 Task: Search one way flight ticket for 5 adults, 1 child, 2 infants in seat and 1 infant on lap in business from Cedar City: Cedar City Regional Airport to Gillette: Gillette Campbell County Airport on 5-1-2023. Choice of flights is United. Number of bags: 1 carry on bag. Price is upto 76000. Outbound departure time preference is 22:45.
Action: Mouse moved to (212, 369)
Screenshot: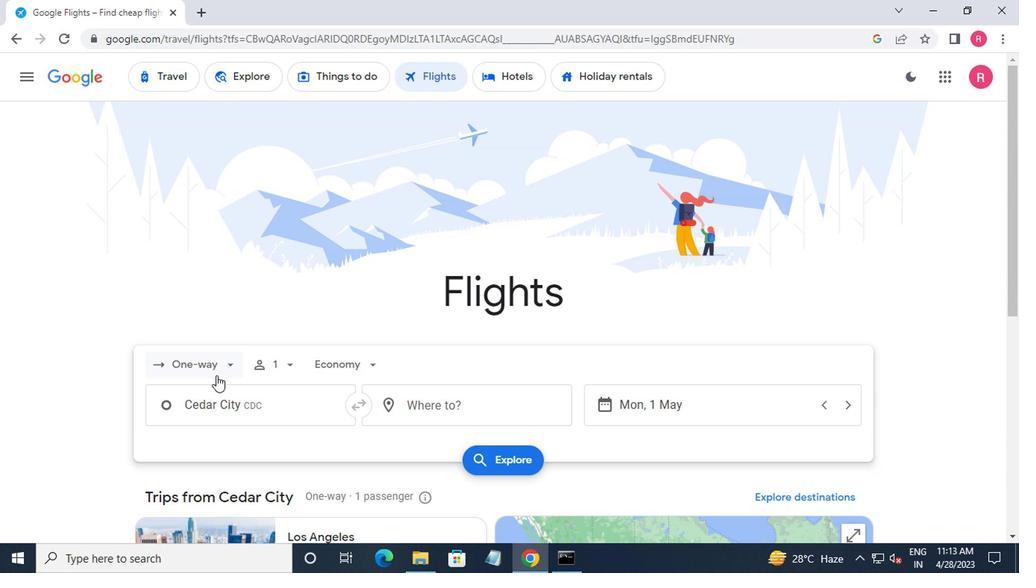 
Action: Mouse pressed left at (212, 369)
Screenshot: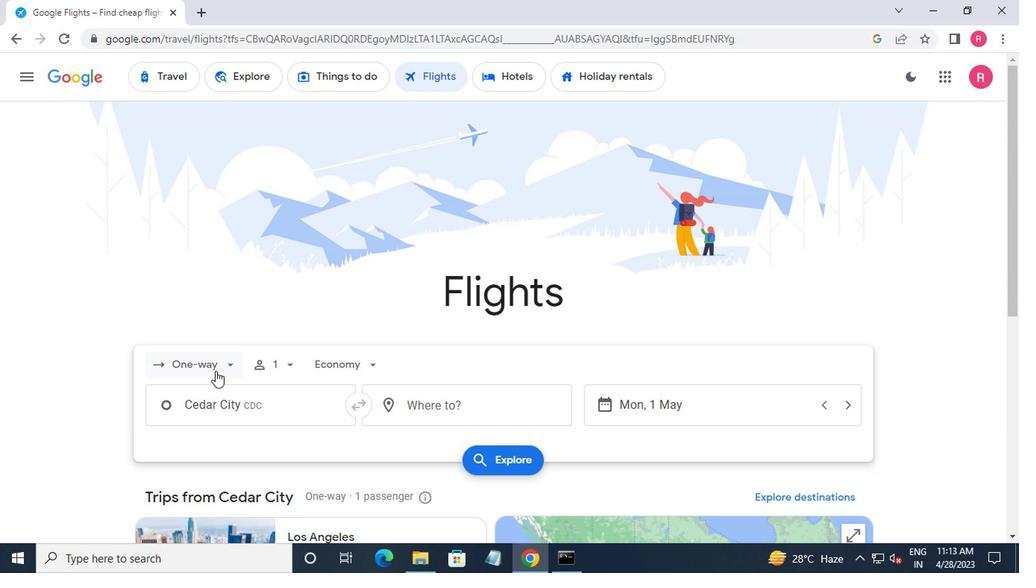
Action: Mouse moved to (209, 438)
Screenshot: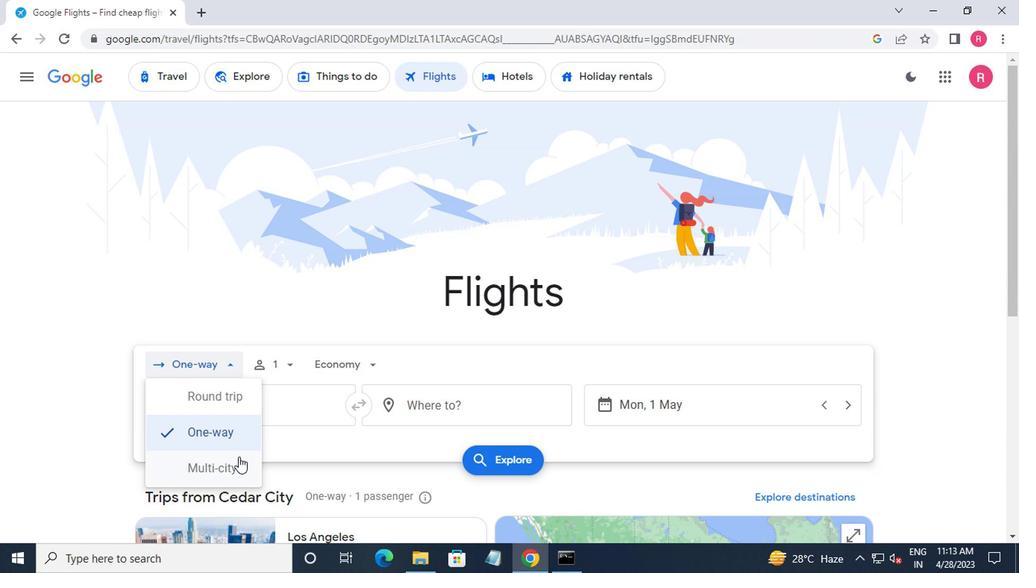 
Action: Mouse pressed left at (209, 438)
Screenshot: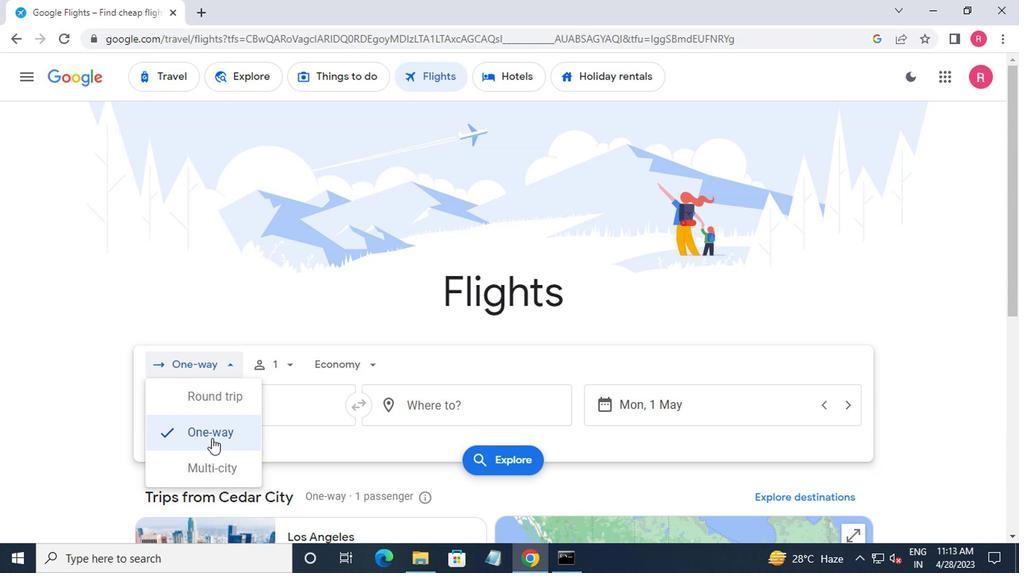 
Action: Mouse moved to (291, 361)
Screenshot: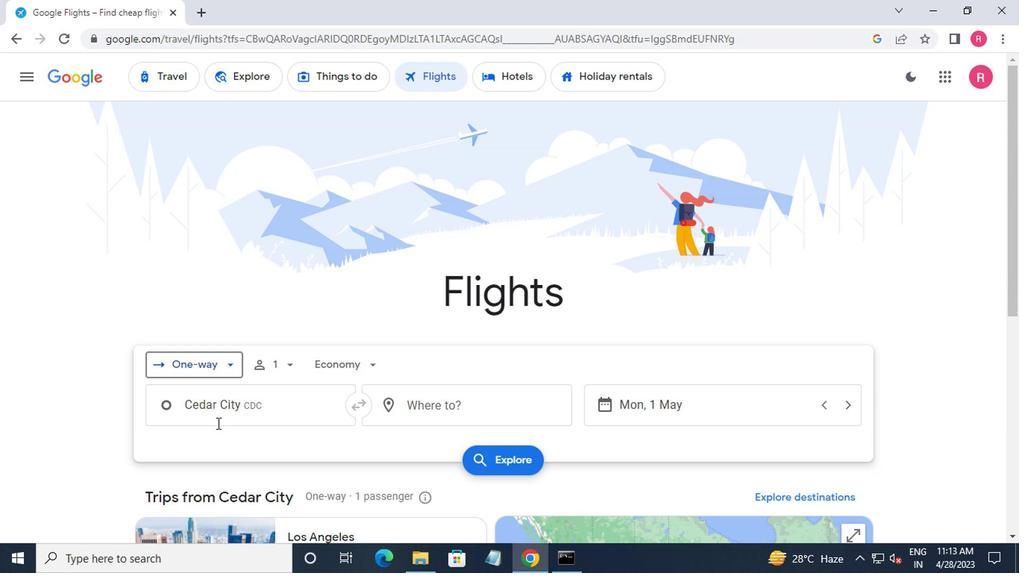 
Action: Mouse pressed left at (291, 361)
Screenshot: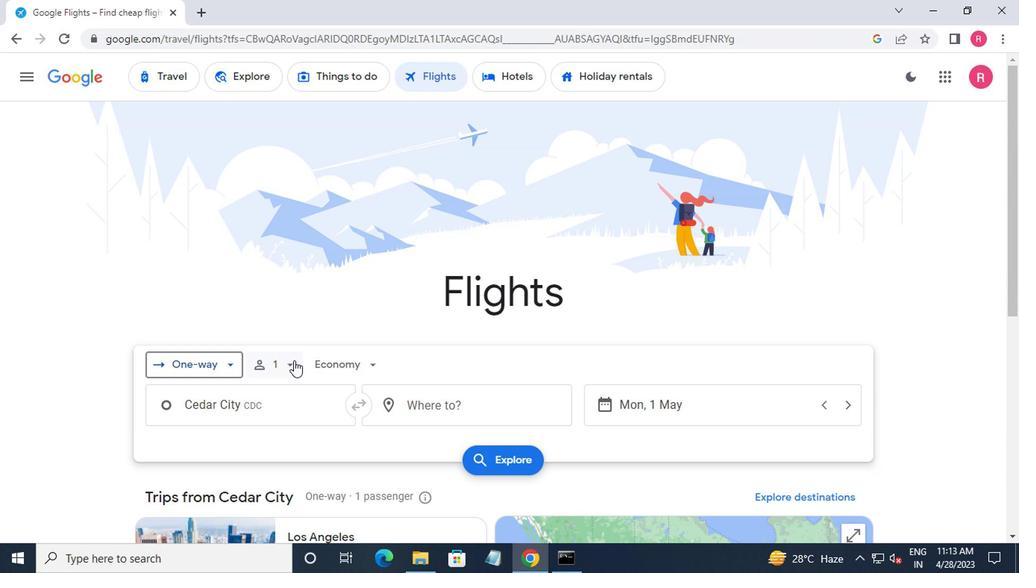
Action: Mouse moved to (419, 401)
Screenshot: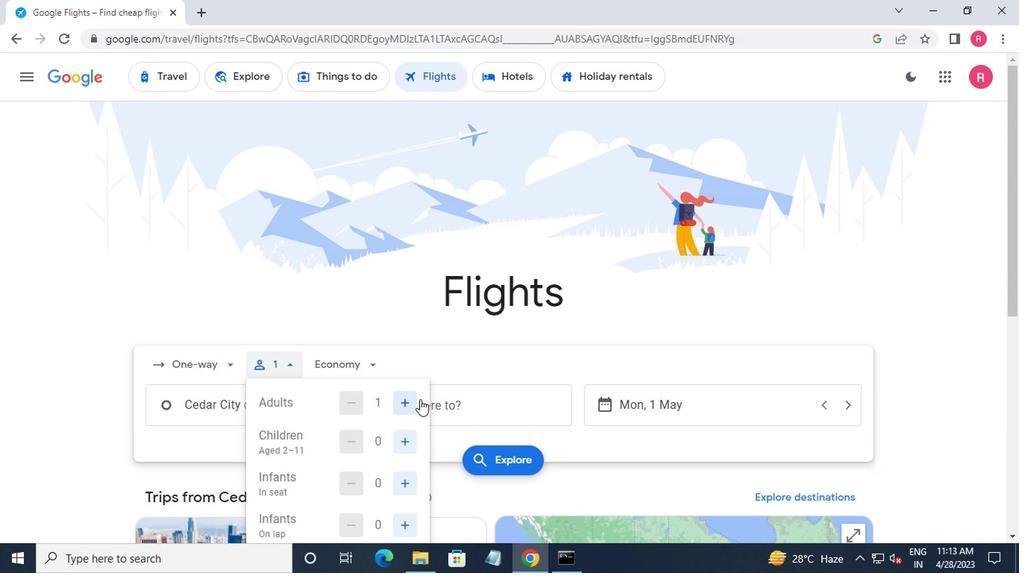 
Action: Mouse pressed left at (419, 401)
Screenshot: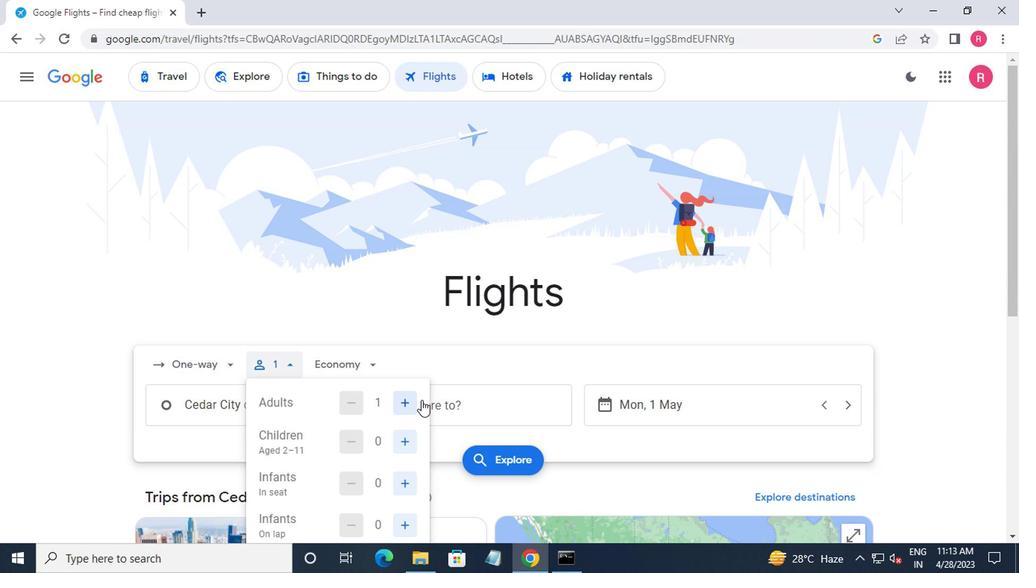 
Action: Mouse pressed left at (419, 401)
Screenshot: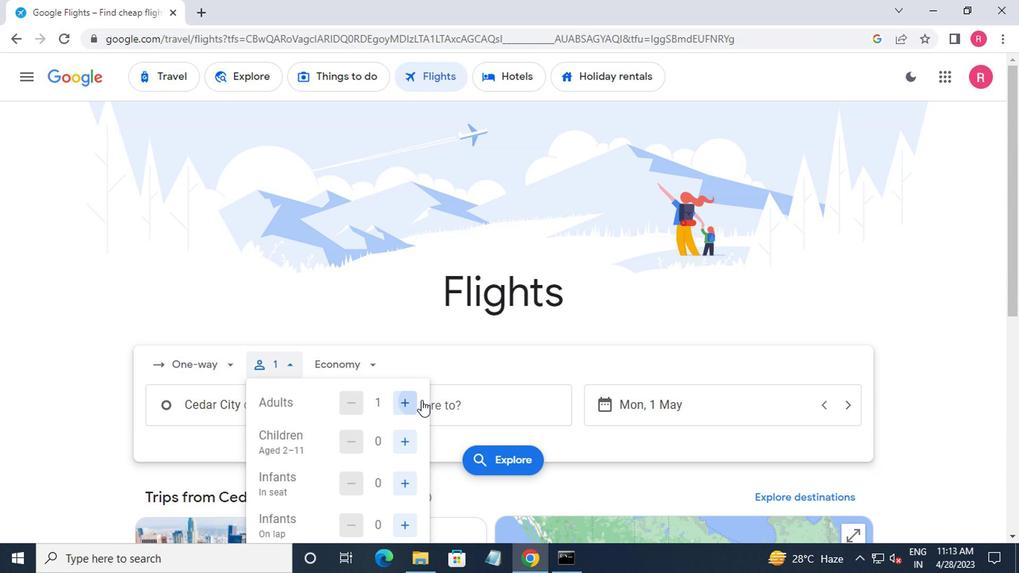 
Action: Mouse moved to (418, 402)
Screenshot: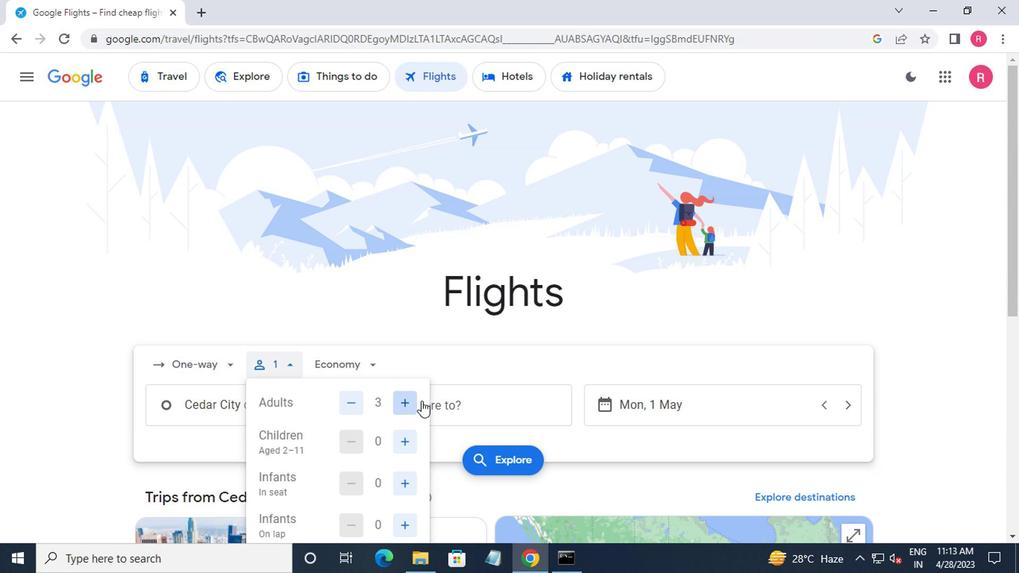 
Action: Mouse pressed left at (418, 402)
Screenshot: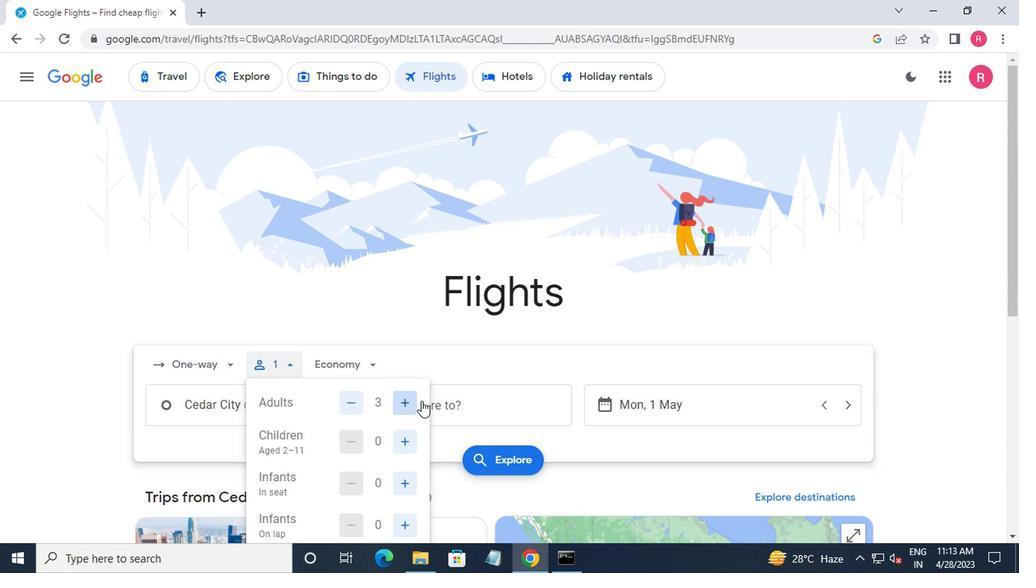 
Action: Mouse moved to (412, 404)
Screenshot: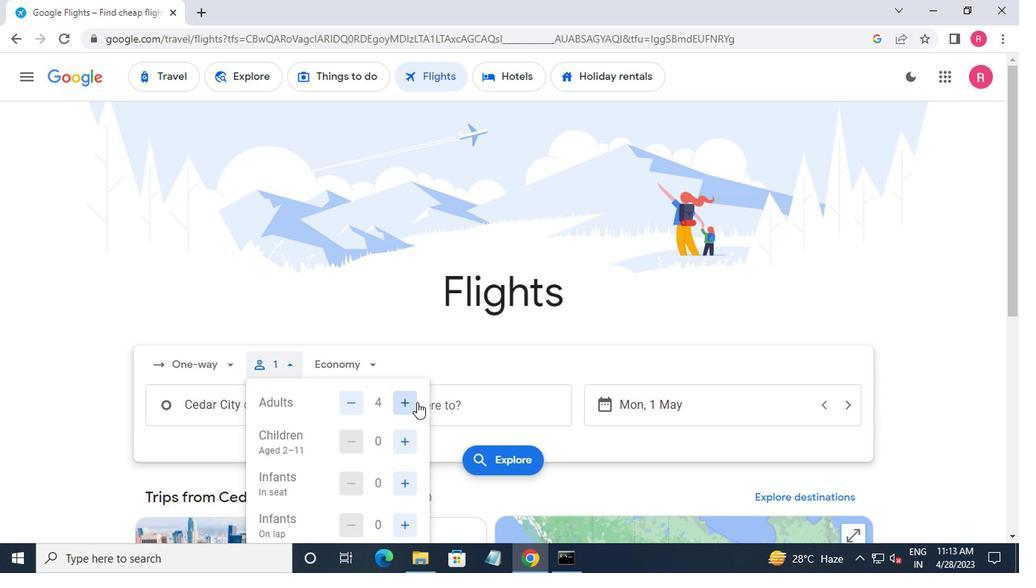 
Action: Mouse pressed left at (412, 404)
Screenshot: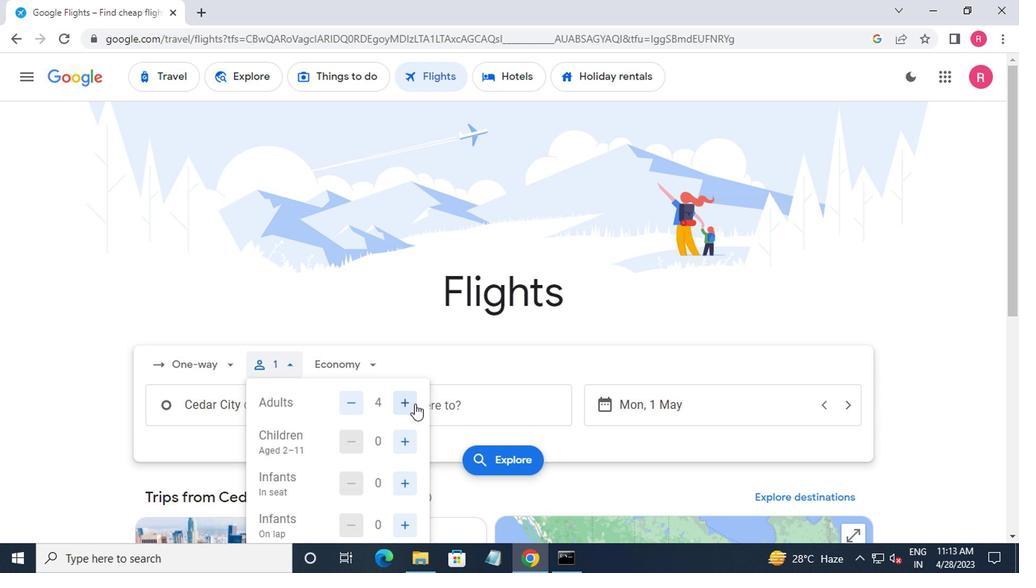 
Action: Mouse moved to (401, 446)
Screenshot: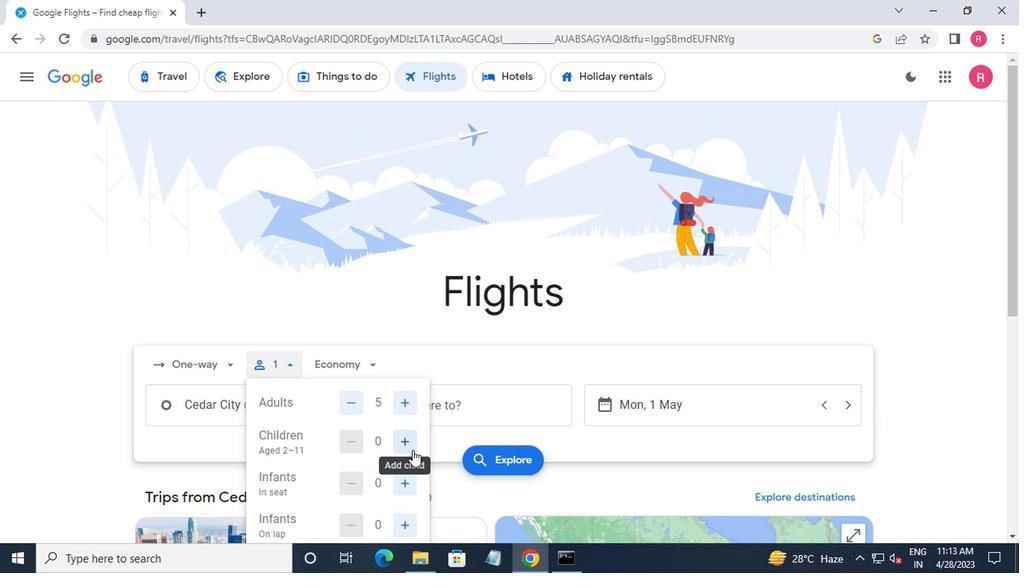 
Action: Mouse pressed left at (401, 446)
Screenshot: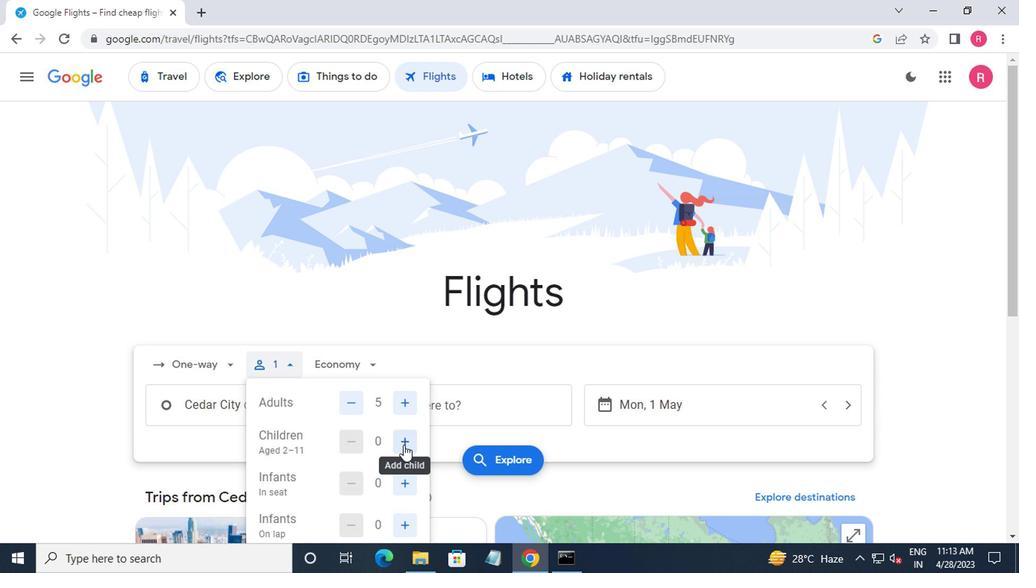 
Action: Mouse moved to (393, 451)
Screenshot: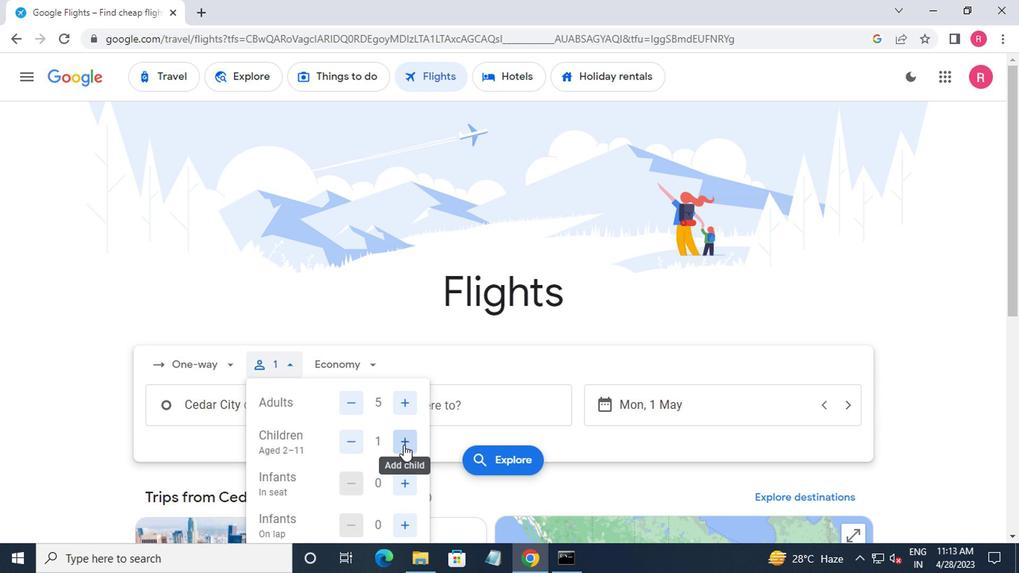
Action: Mouse scrolled (393, 449) with delta (0, -1)
Screenshot: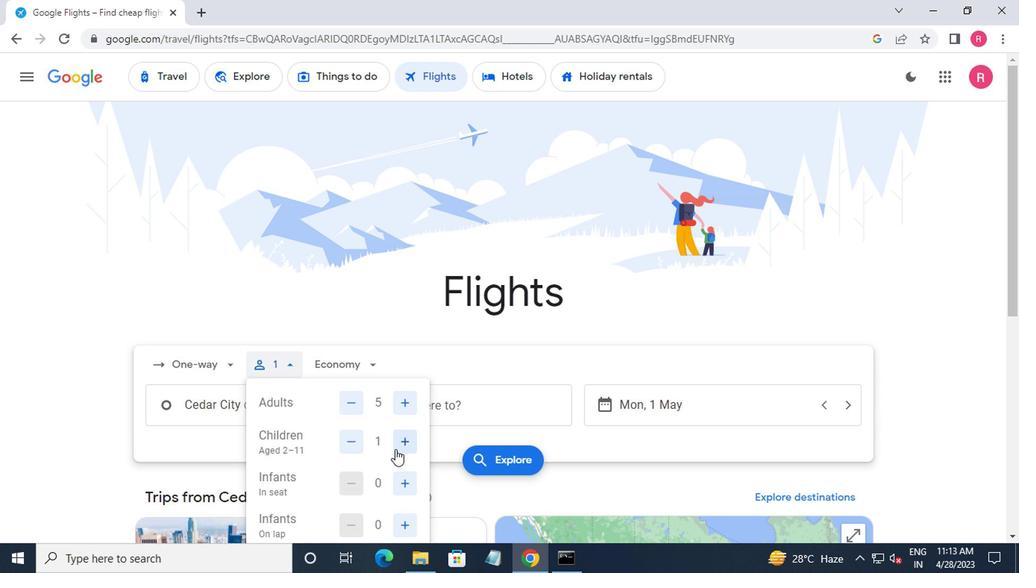 
Action: Mouse moved to (391, 406)
Screenshot: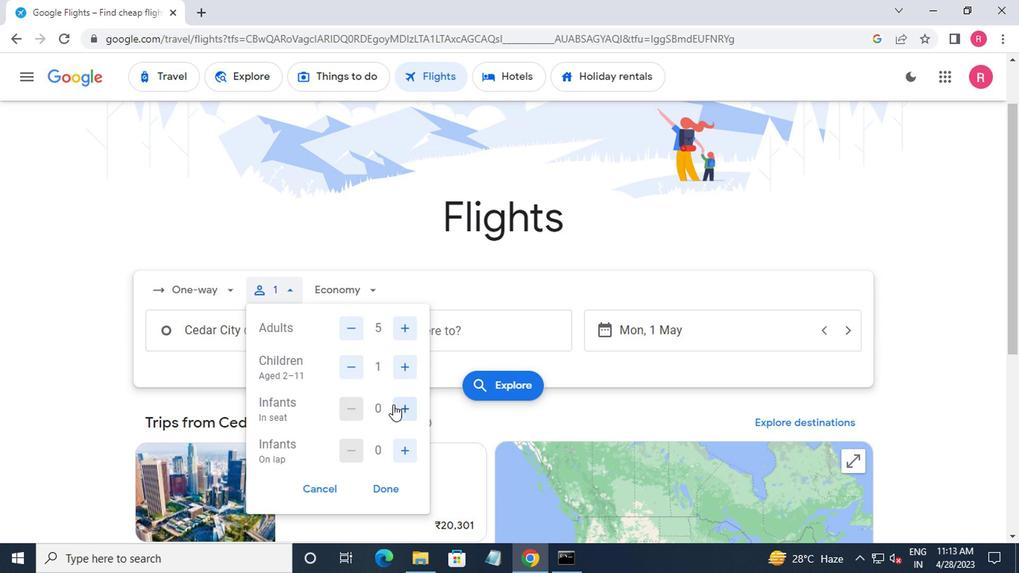 
Action: Mouse pressed left at (391, 406)
Screenshot: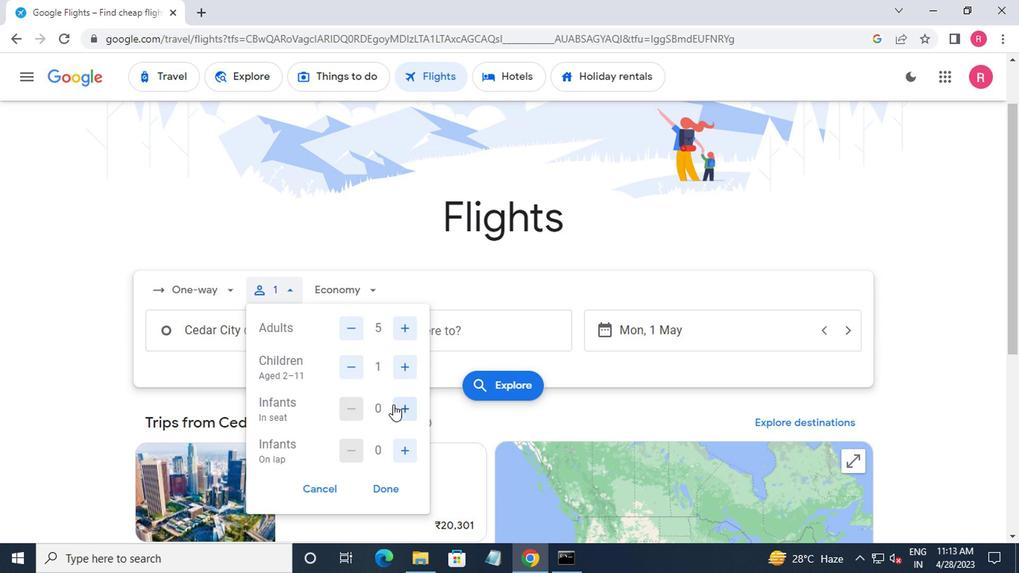 
Action: Mouse pressed left at (391, 406)
Screenshot: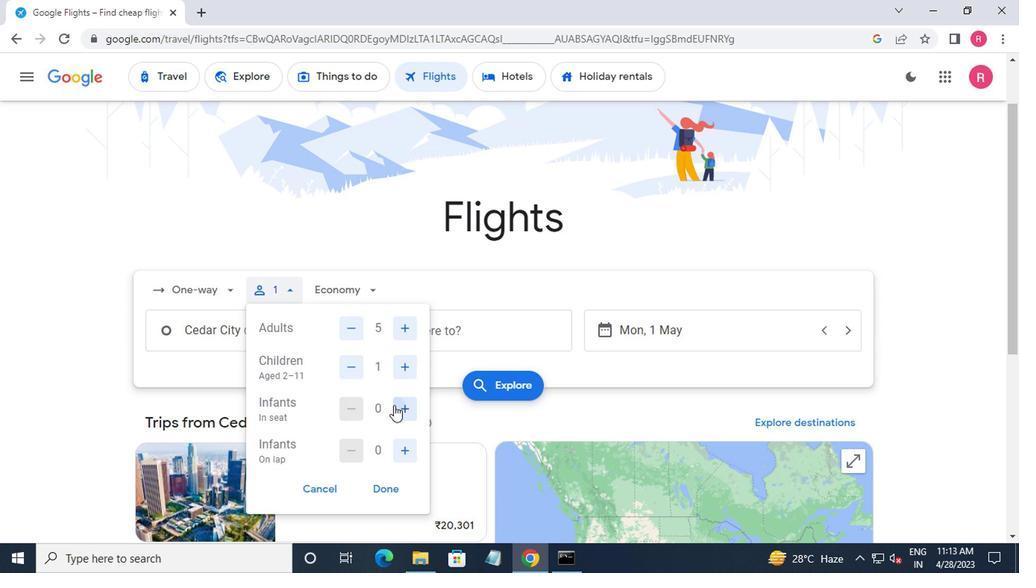
Action: Mouse moved to (403, 454)
Screenshot: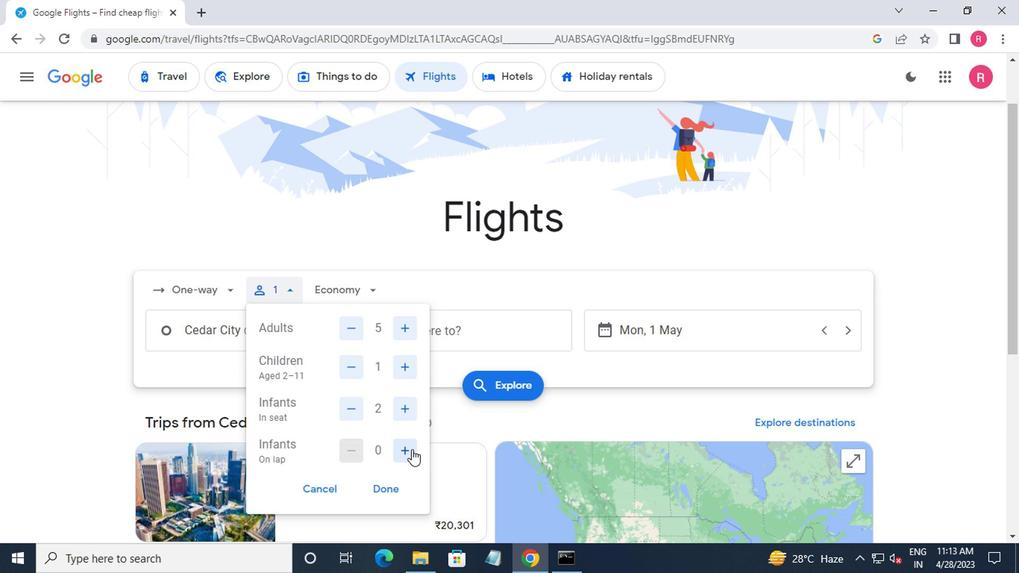 
Action: Mouse pressed left at (403, 454)
Screenshot: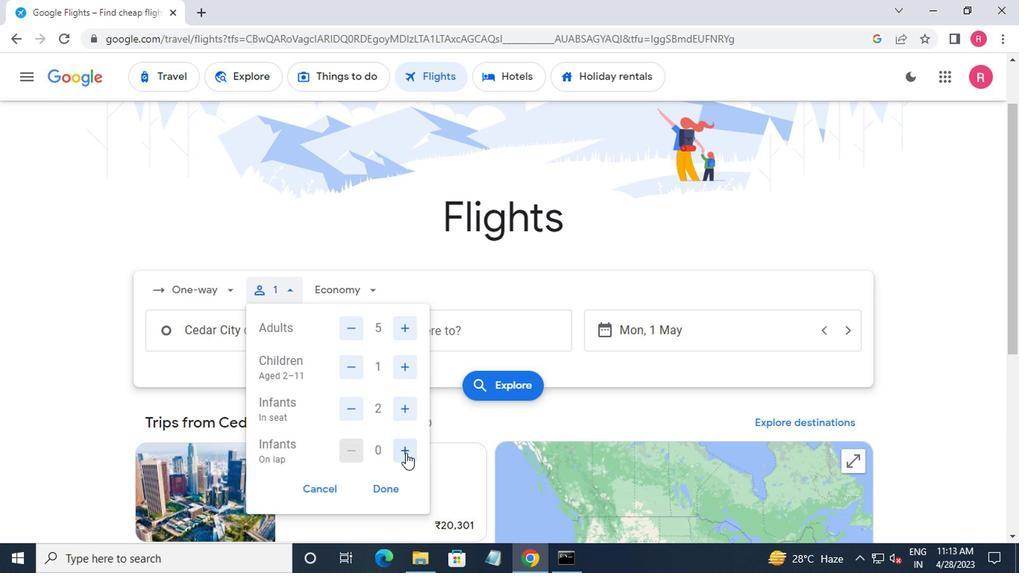 
Action: Mouse moved to (370, 488)
Screenshot: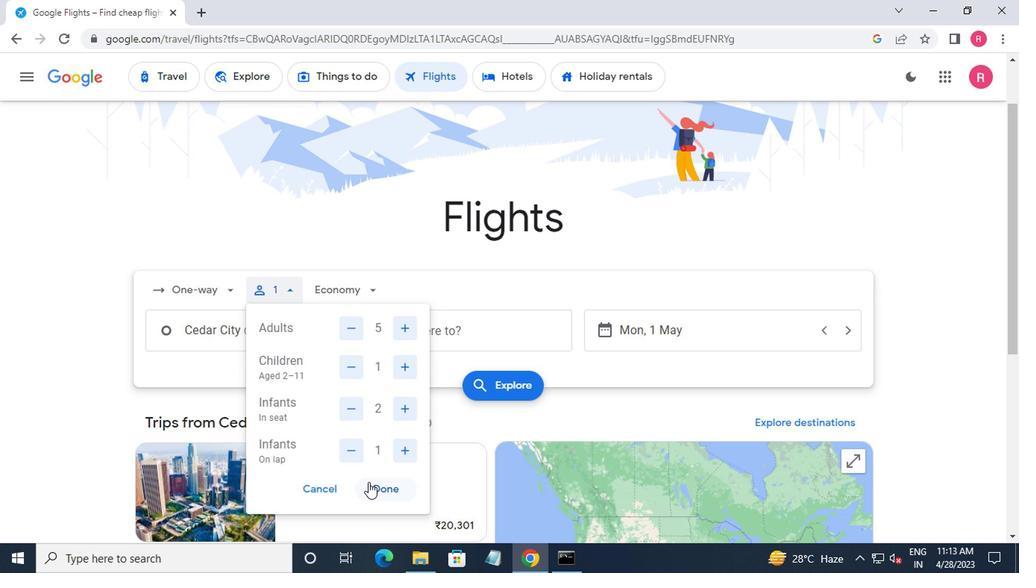 
Action: Mouse pressed left at (370, 488)
Screenshot: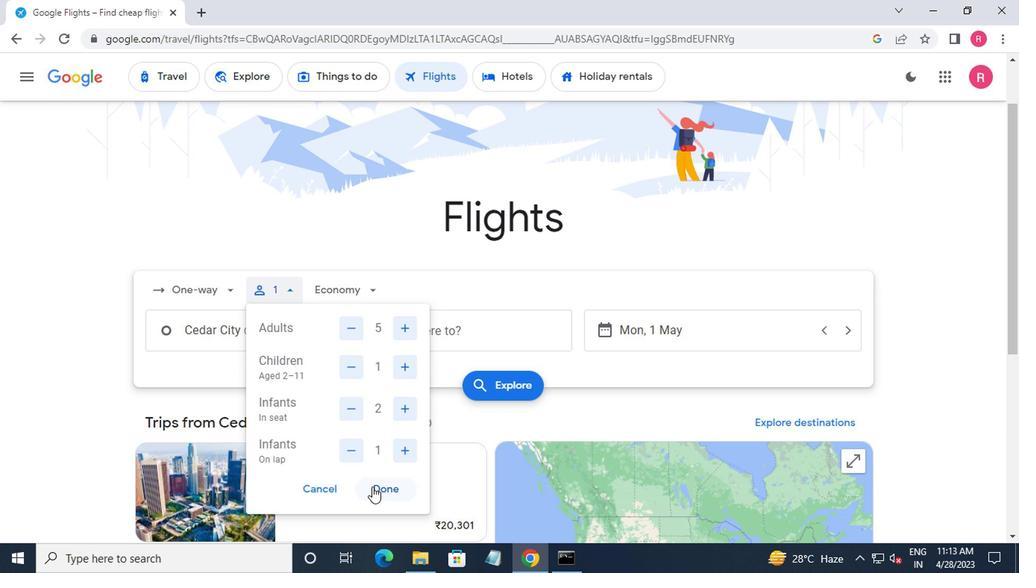 
Action: Mouse moved to (346, 302)
Screenshot: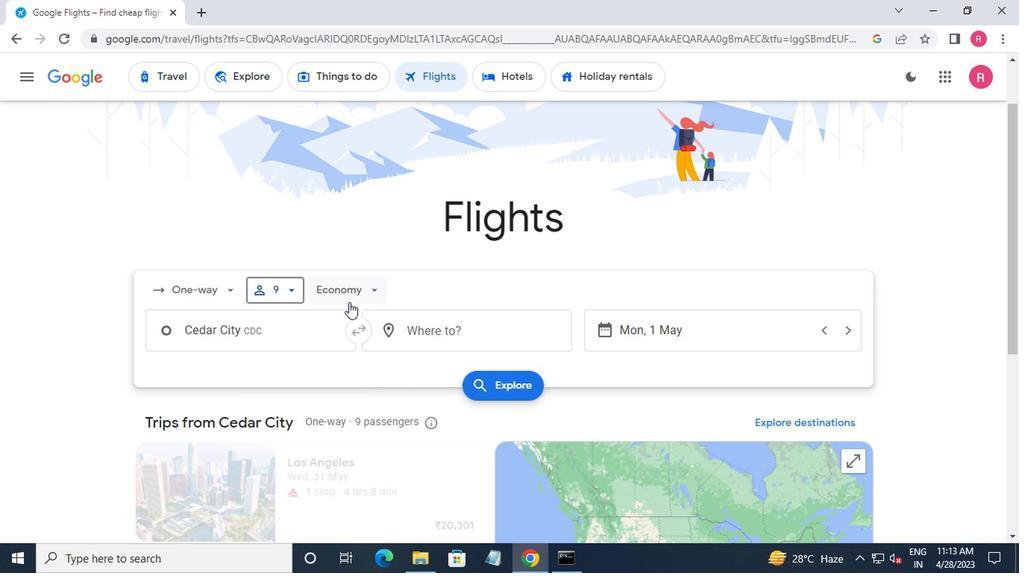 
Action: Mouse pressed left at (346, 302)
Screenshot: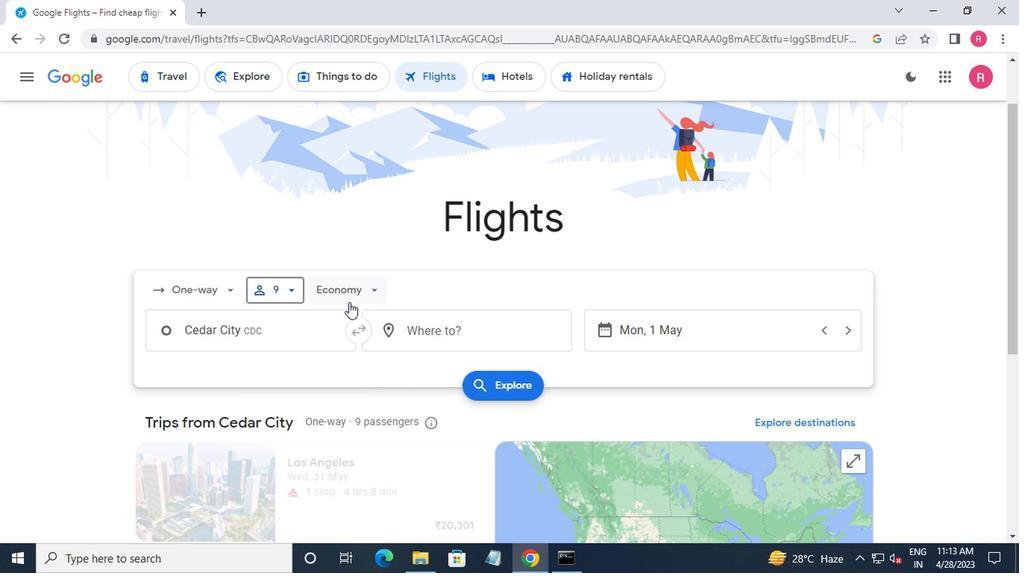 
Action: Mouse moved to (370, 400)
Screenshot: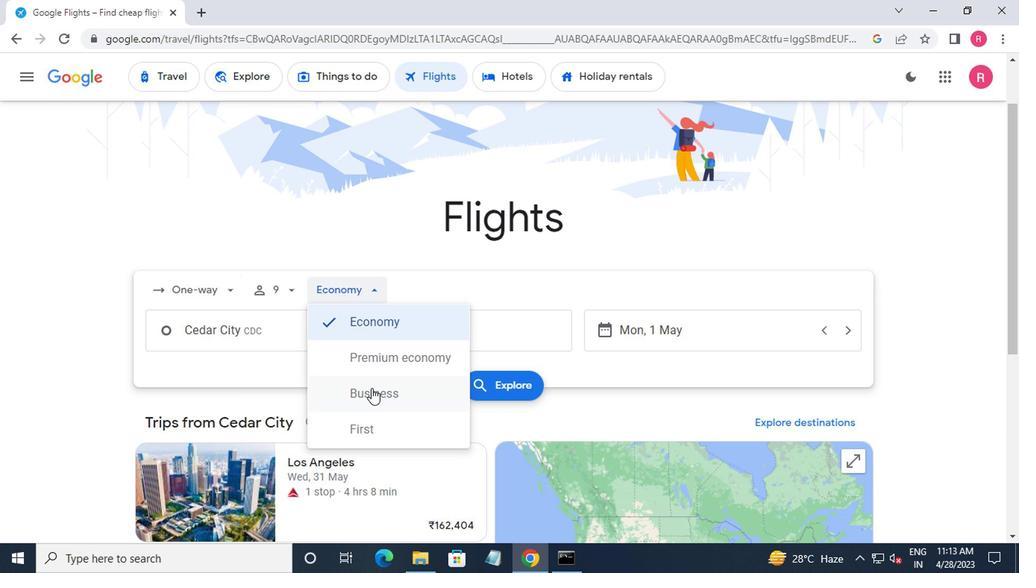 
Action: Mouse pressed left at (370, 400)
Screenshot: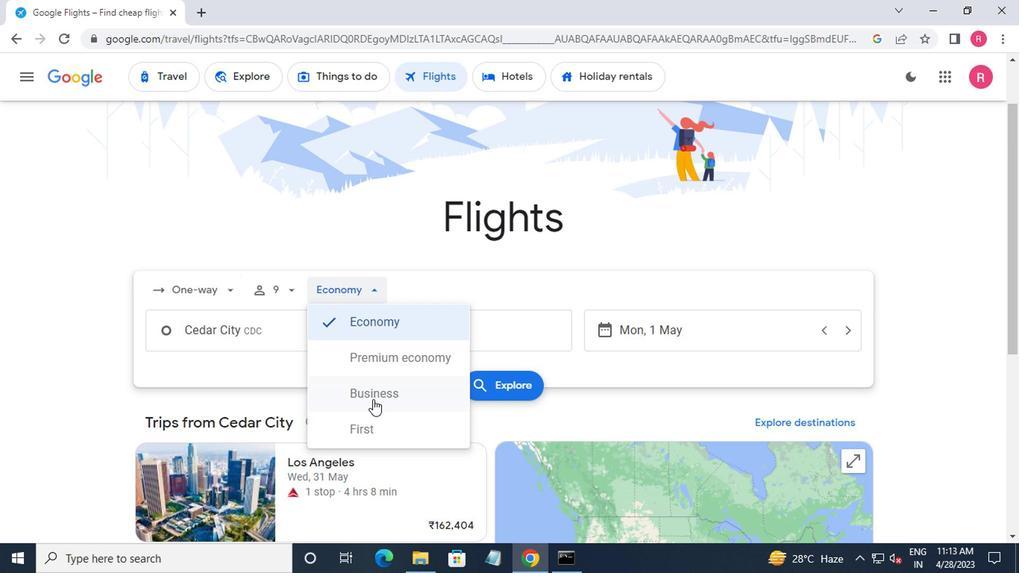 
Action: Mouse moved to (278, 337)
Screenshot: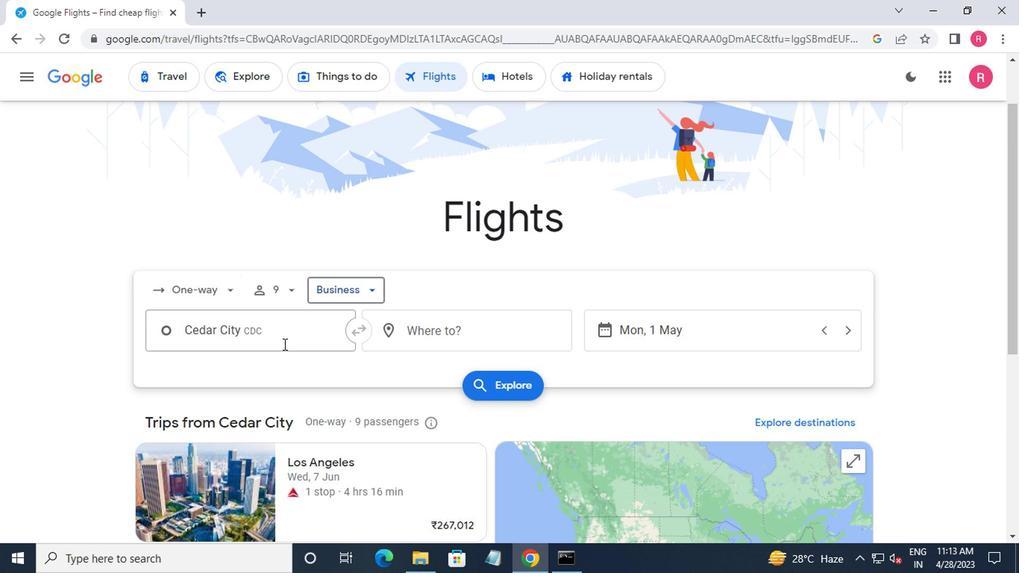
Action: Mouse pressed left at (278, 337)
Screenshot: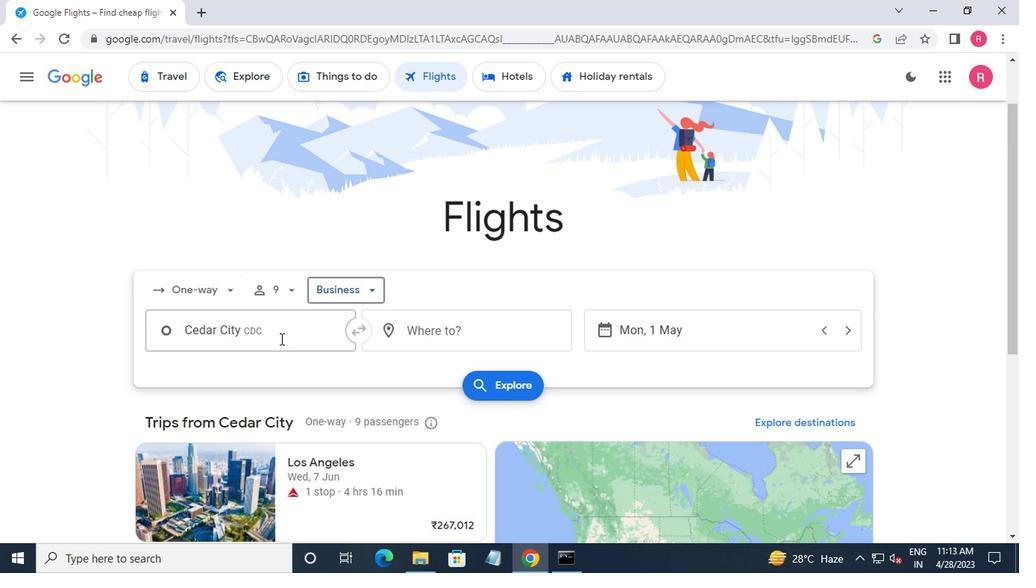
Action: Key pressed <Key.shift><Key.shift><Key.shift><Key.shift><Key.shift><Key.shift><Key.shift><Key.shift><Key.shift><Key.shift><Key.shift><Key.shift><Key.shift><Key.shift><Key.shift><Key.shift><Key.shift><Key.shift><Key.shift><Key.shift><Key.shift><Key.shift>CEDAR<Key.space><Key.shift><Key.shift><Key.shift><Key.shift><Key.shift><Key.shift><Key.shift><Key.shift><Key.shift><Key.shift><Key.shift><Key.shift><Key.shift><Key.shift><Key.shift>C
Screenshot: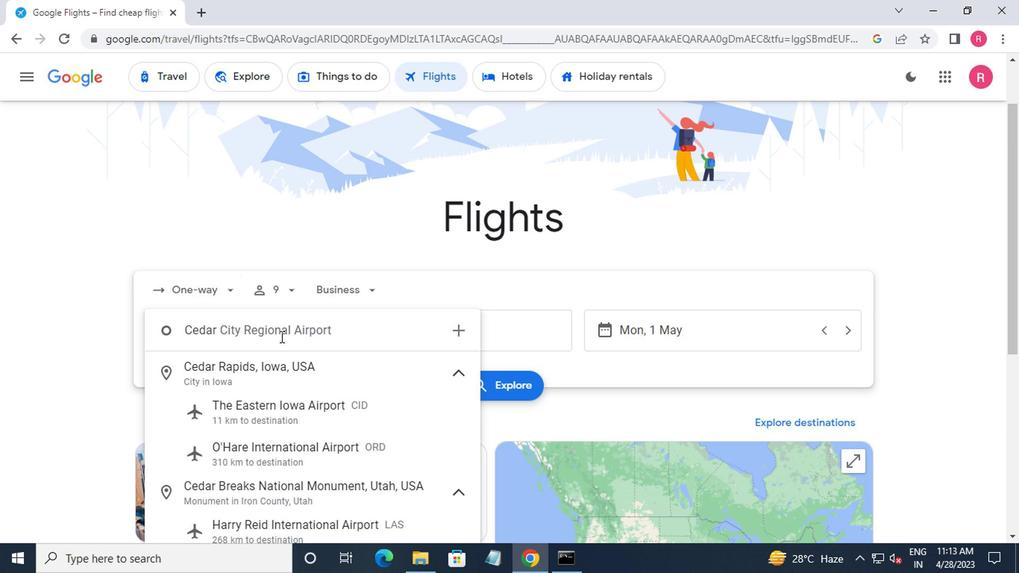 
Action: Mouse moved to (262, 363)
Screenshot: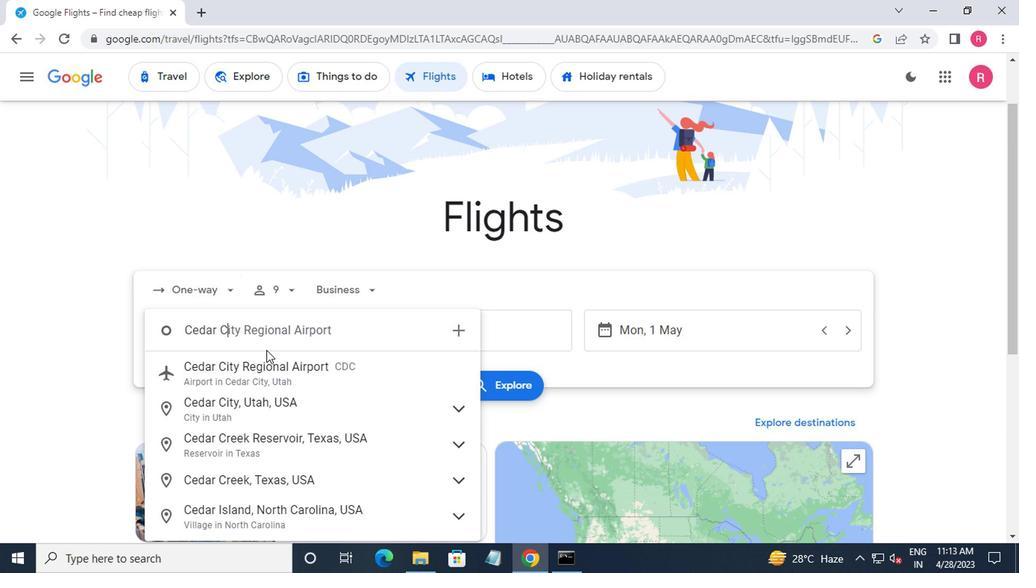 
Action: Mouse pressed left at (262, 363)
Screenshot: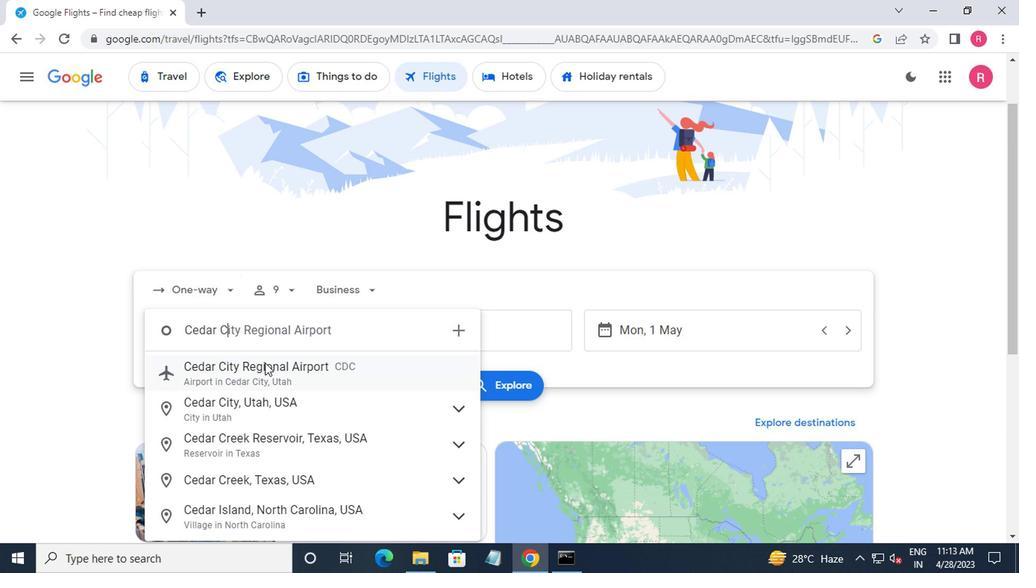 
Action: Mouse moved to (466, 342)
Screenshot: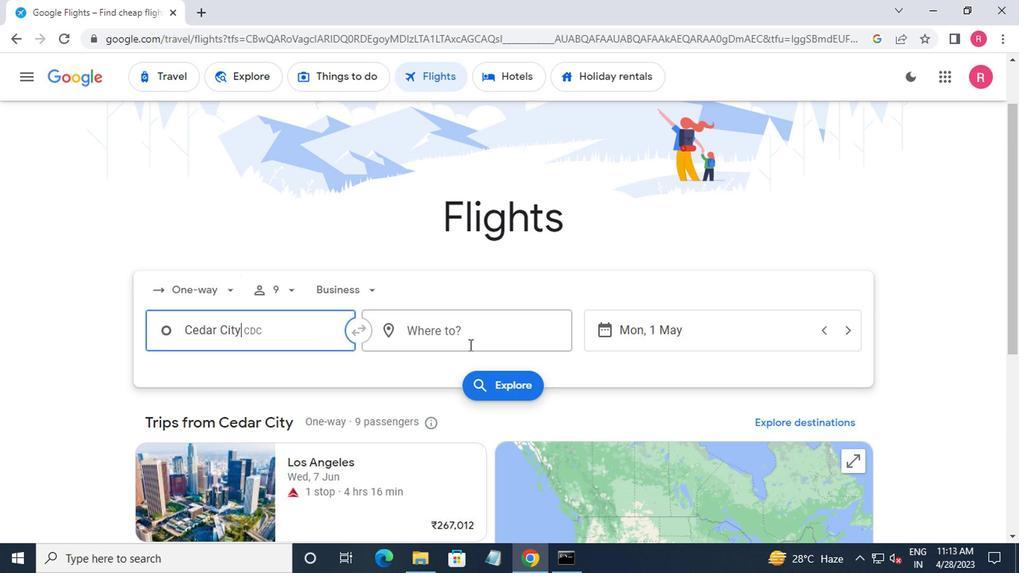 
Action: Mouse pressed left at (466, 342)
Screenshot: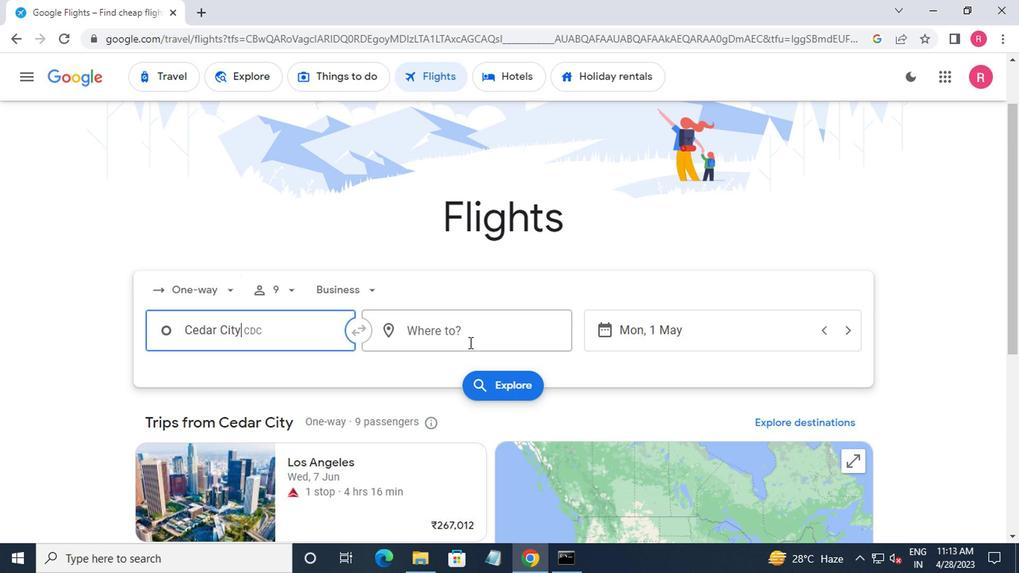 
Action: Mouse moved to (466, 341)
Screenshot: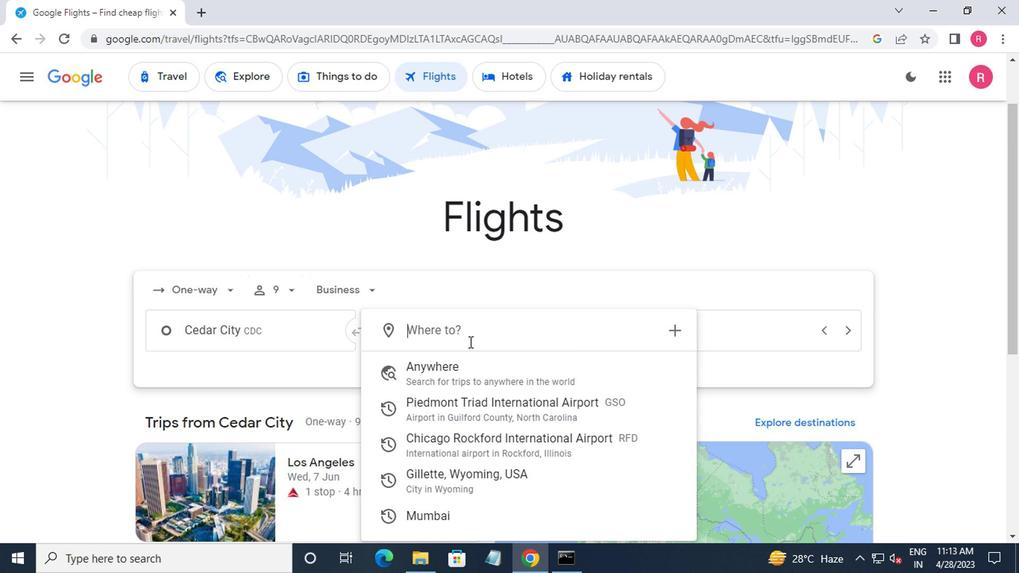 
Action: Key pressed <Key.shift><Key.shift><Key.shift><Key.shift><Key.shift><Key.shift><Key.shift><Key.shift><Key.shift><Key.shift><Key.shift><Key.shift><Key.shift><Key.shift><Key.shift><Key.shift><Key.shift><Key.shift><Key.shift><Key.shift><Key.shift>GILLETTE
Screenshot: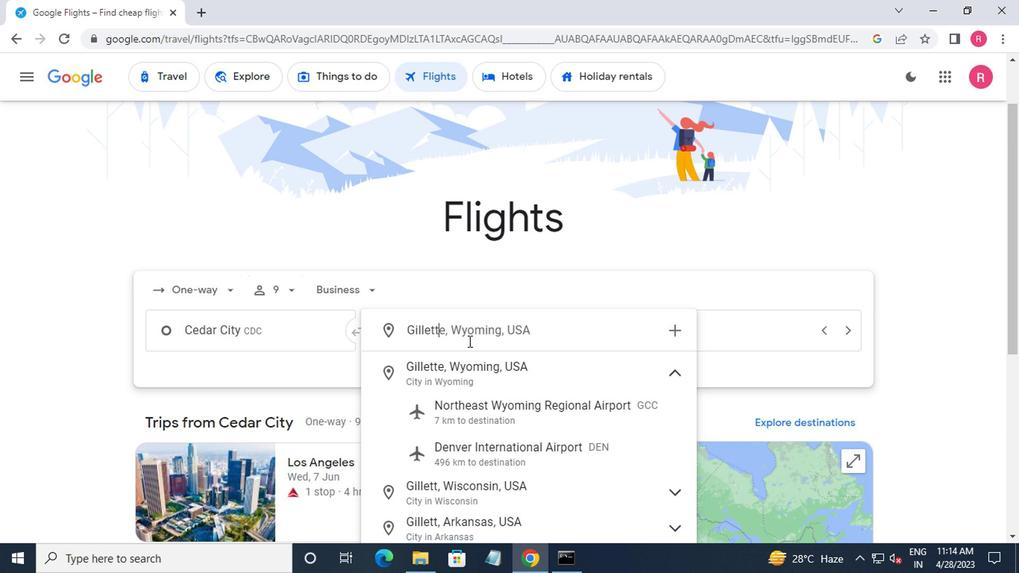 
Action: Mouse moved to (488, 410)
Screenshot: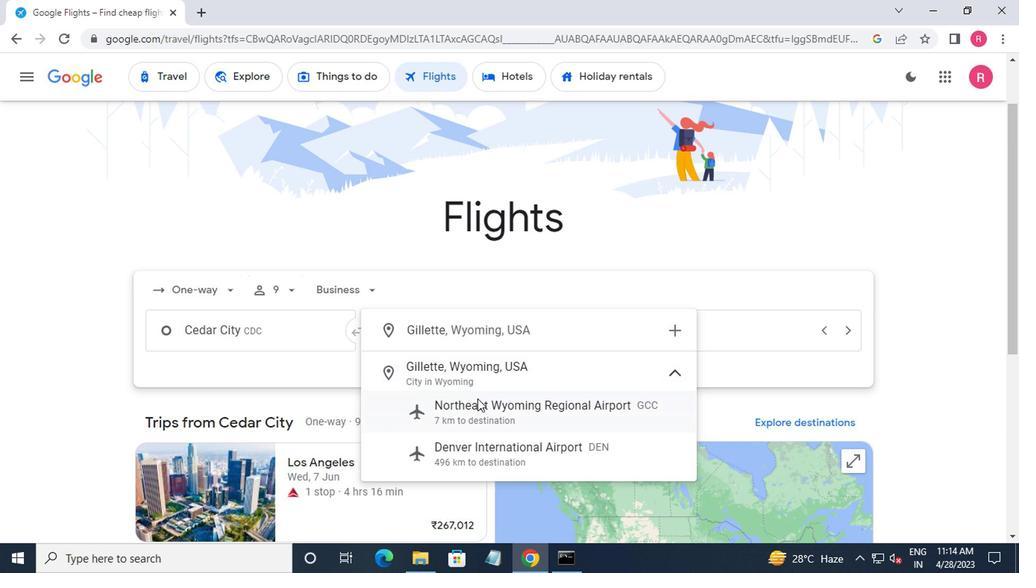 
Action: Mouse pressed left at (488, 410)
Screenshot: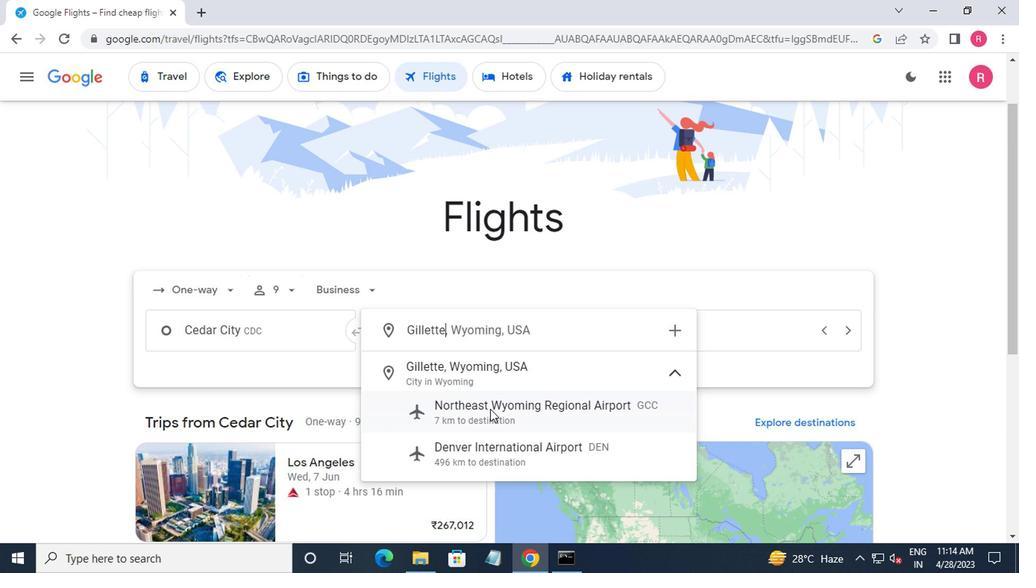 
Action: Mouse moved to (699, 344)
Screenshot: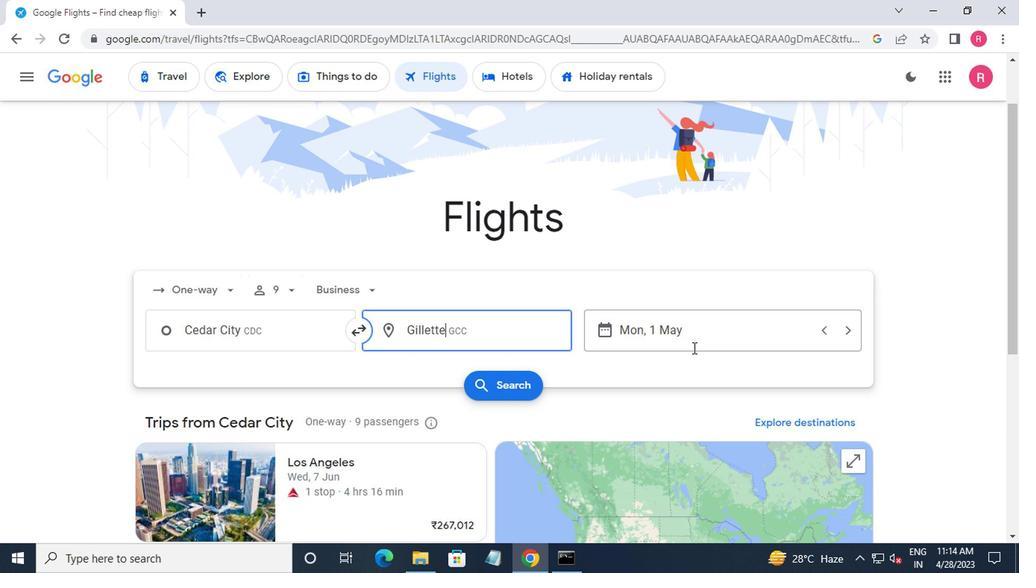 
Action: Mouse pressed left at (699, 344)
Screenshot: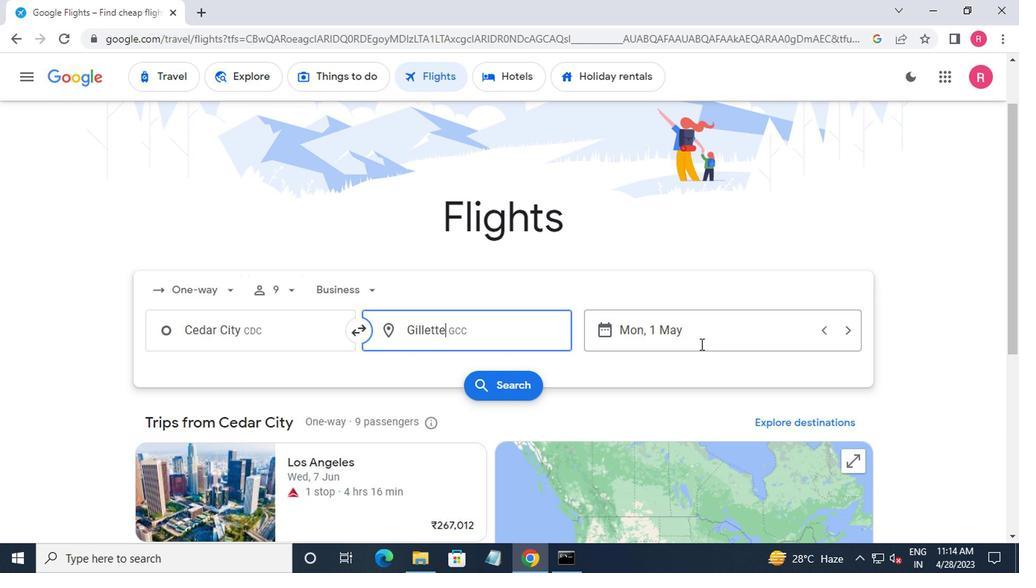 
Action: Mouse moved to (695, 166)
Screenshot: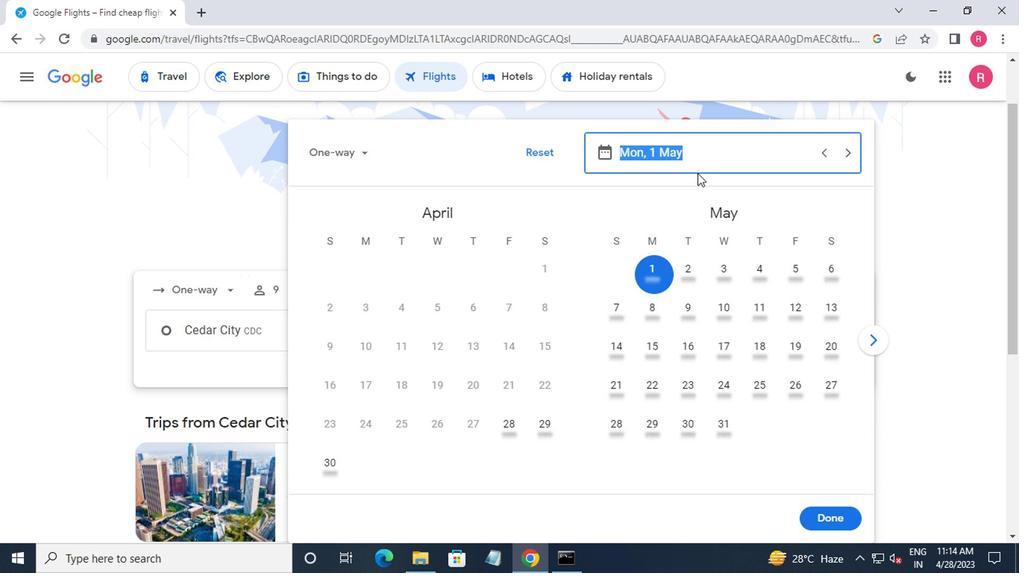 
Action: Mouse pressed left at (695, 166)
Screenshot: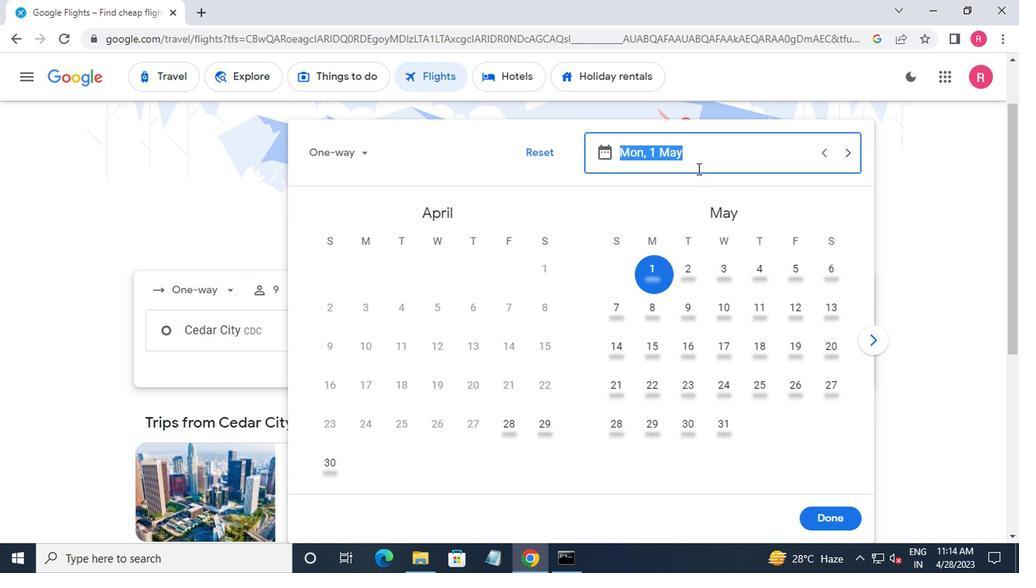 
Action: Mouse moved to (665, 274)
Screenshot: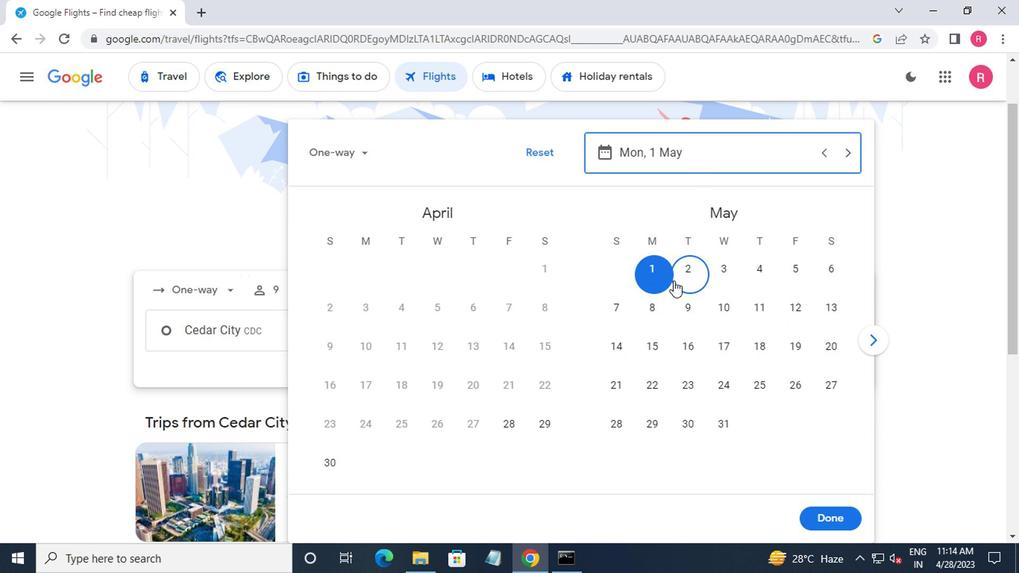 
Action: Mouse pressed left at (665, 274)
Screenshot: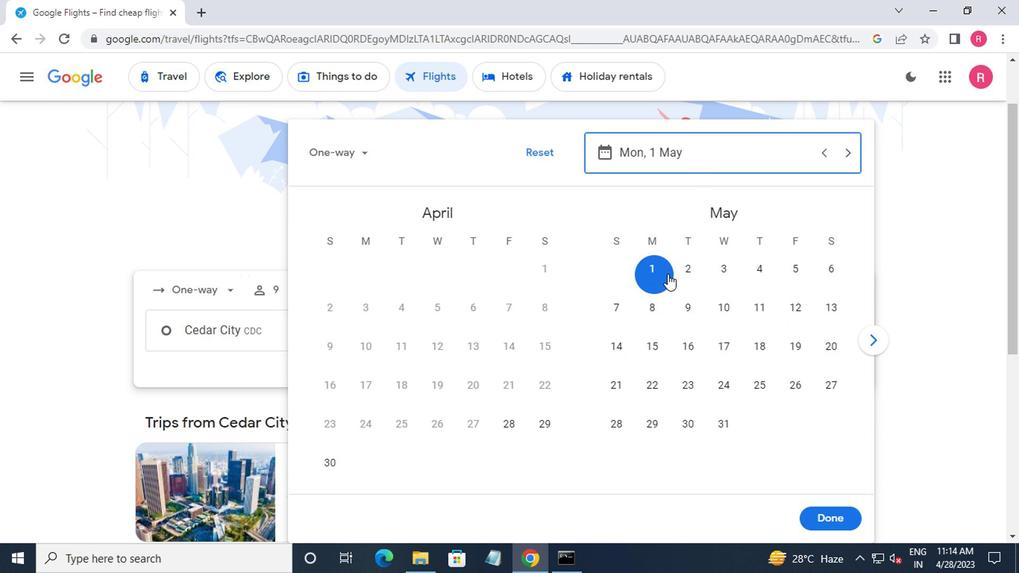 
Action: Mouse moved to (819, 528)
Screenshot: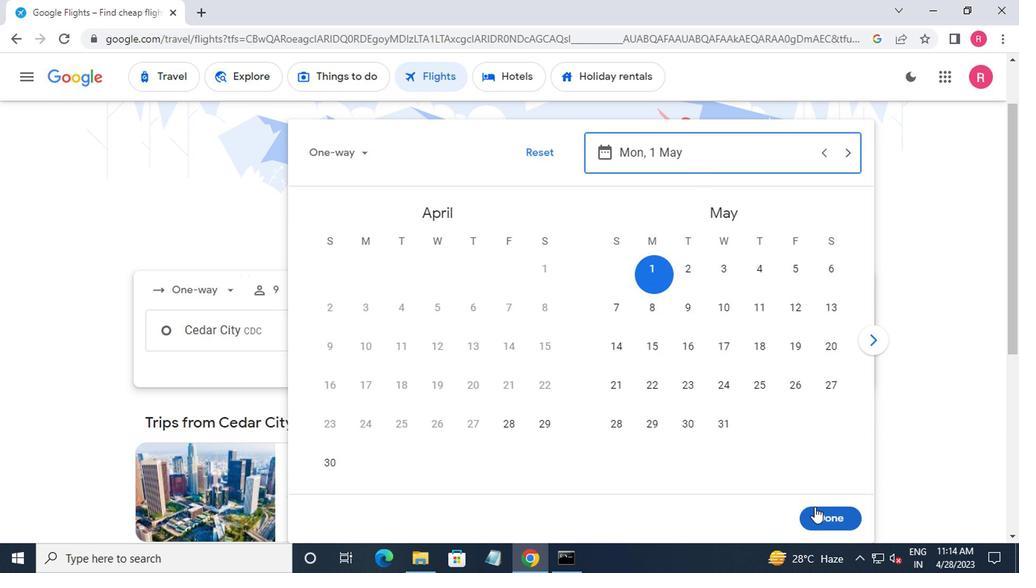 
Action: Mouse pressed left at (819, 528)
Screenshot: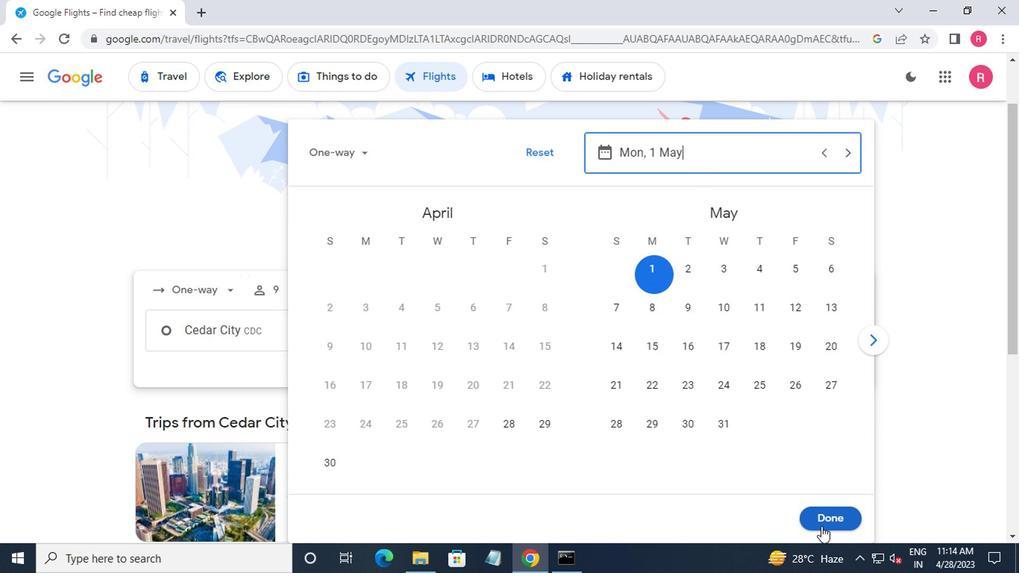 
Action: Mouse moved to (521, 389)
Screenshot: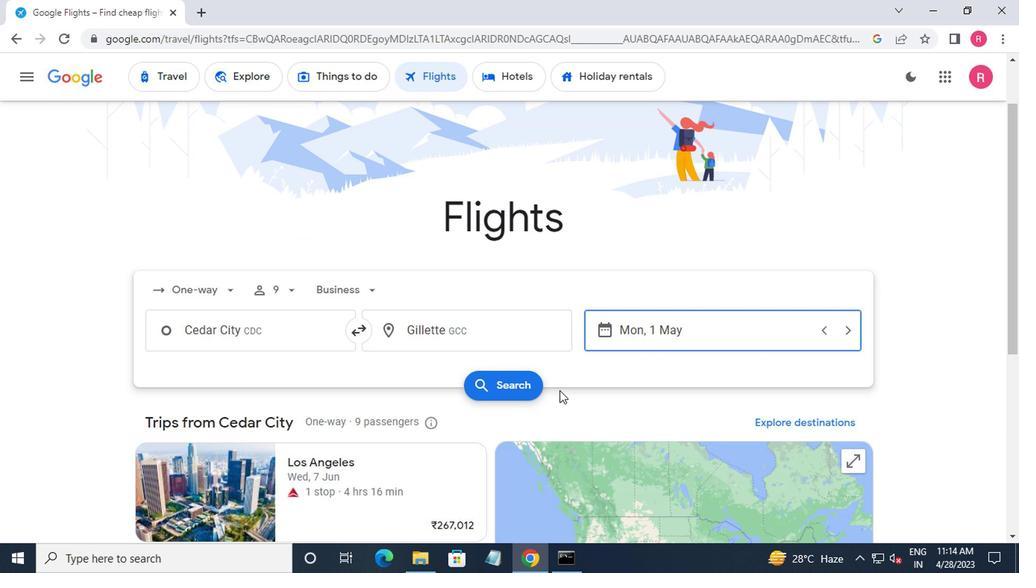 
Action: Mouse pressed left at (521, 389)
Screenshot: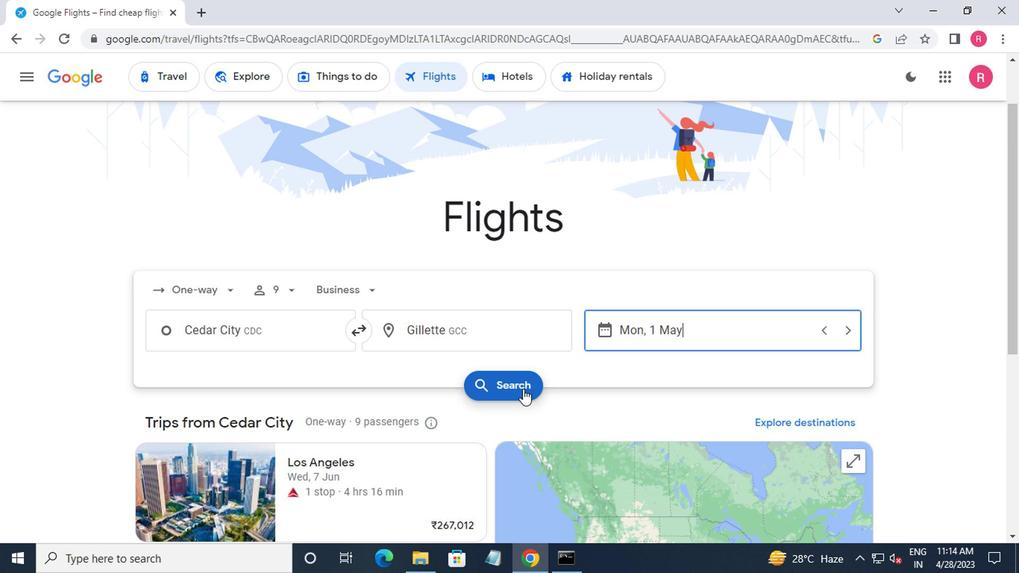 
Action: Mouse moved to (170, 210)
Screenshot: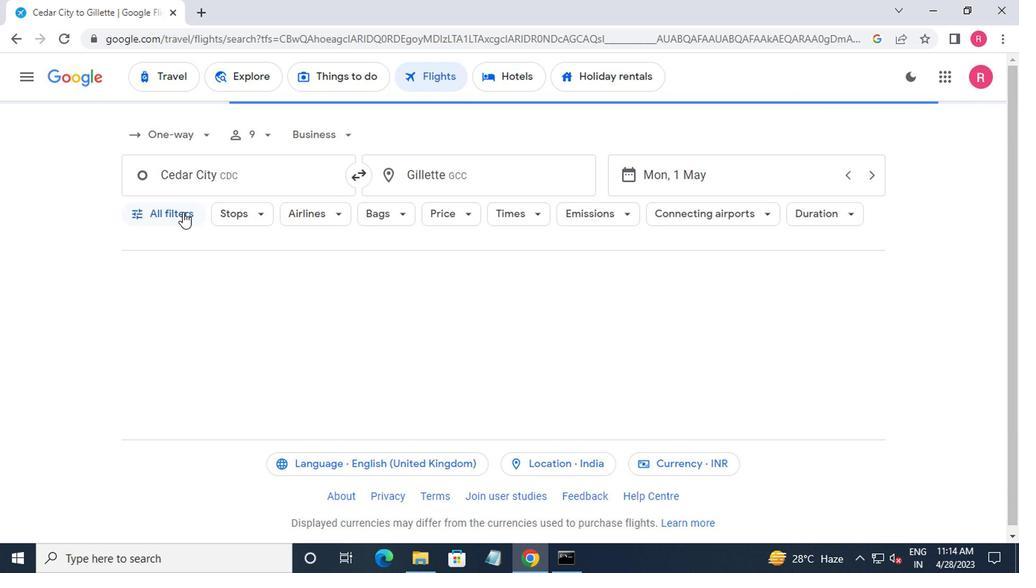 
Action: Mouse pressed left at (170, 210)
Screenshot: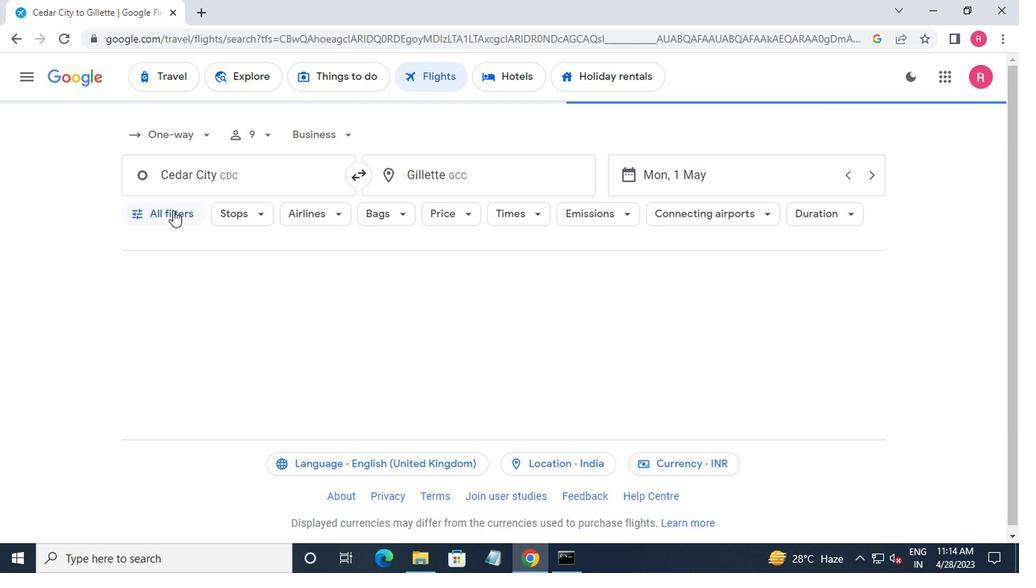 
Action: Mouse moved to (181, 324)
Screenshot: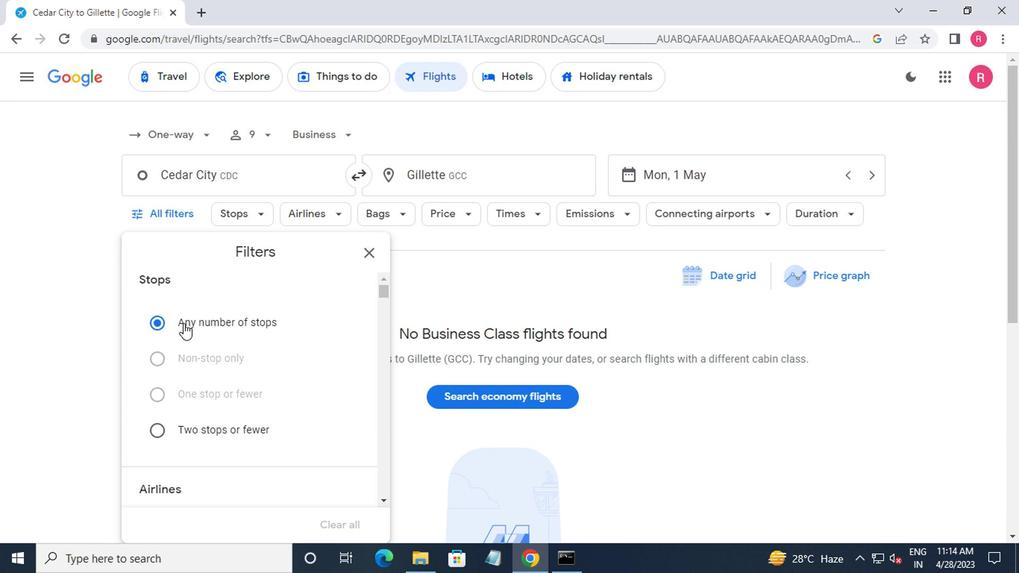 
Action: Mouse scrolled (181, 322) with delta (0, -1)
Screenshot: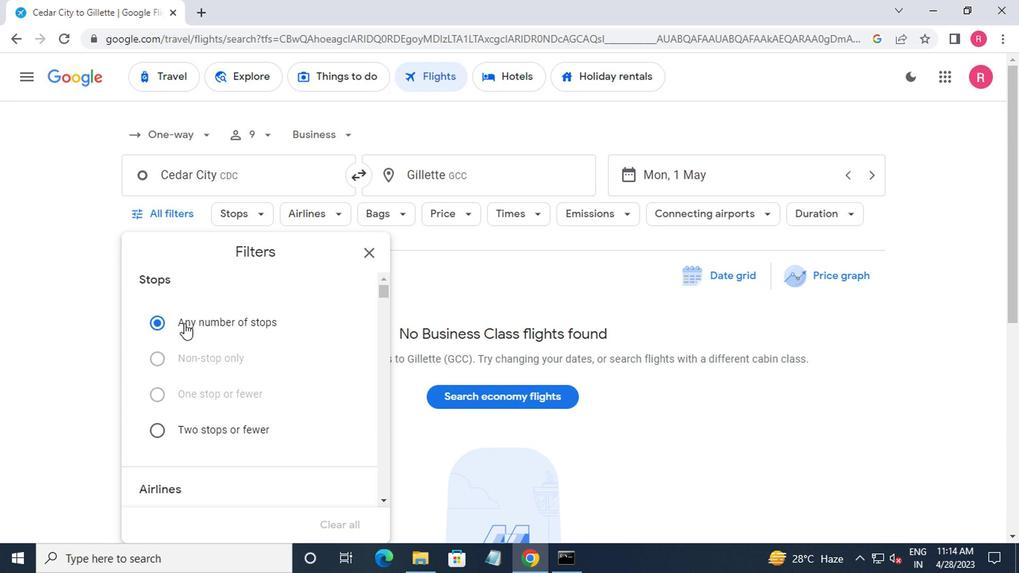
Action: Mouse moved to (183, 325)
Screenshot: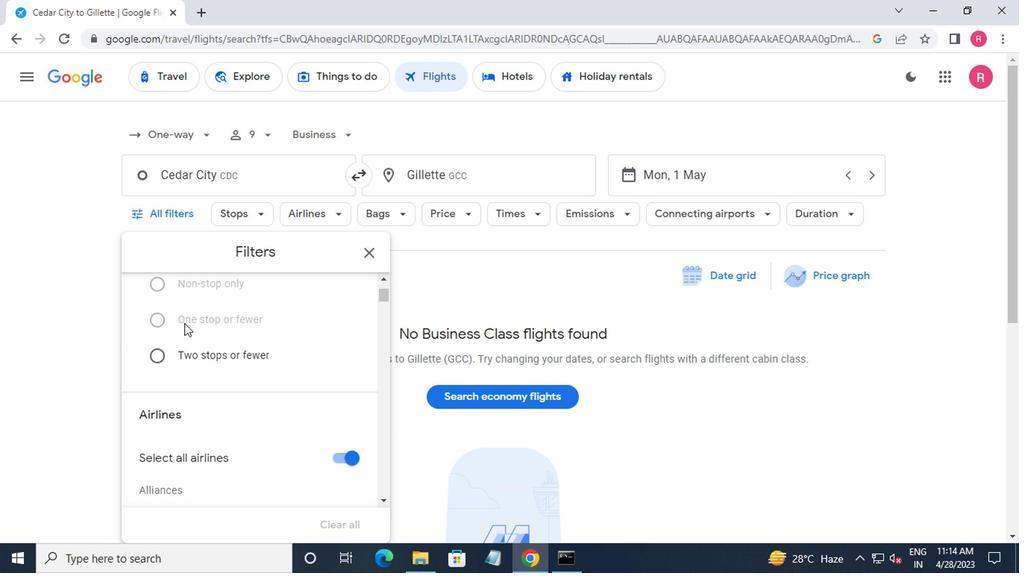 
Action: Mouse scrolled (183, 324) with delta (0, 0)
Screenshot: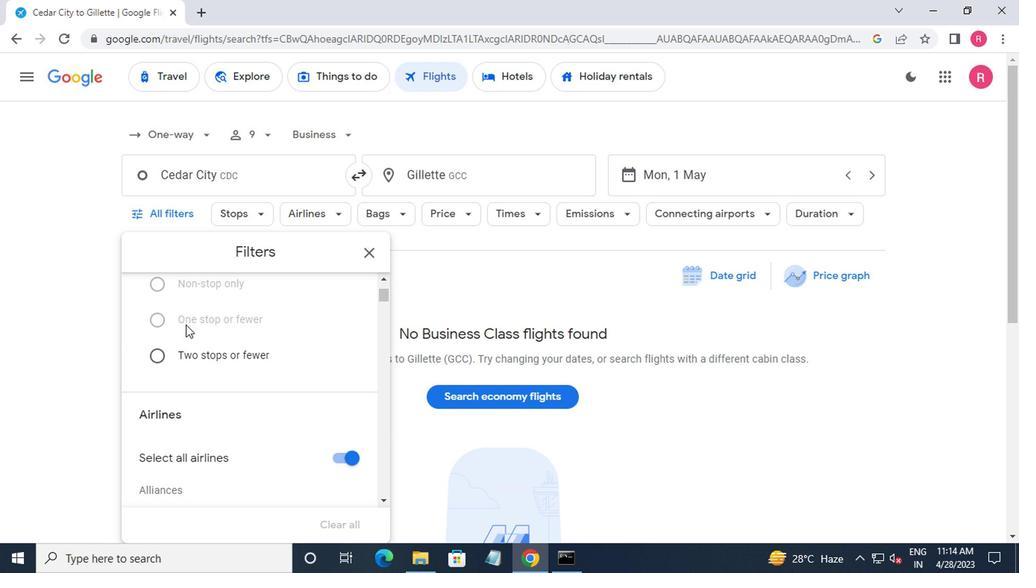 
Action: Mouse scrolled (183, 324) with delta (0, 0)
Screenshot: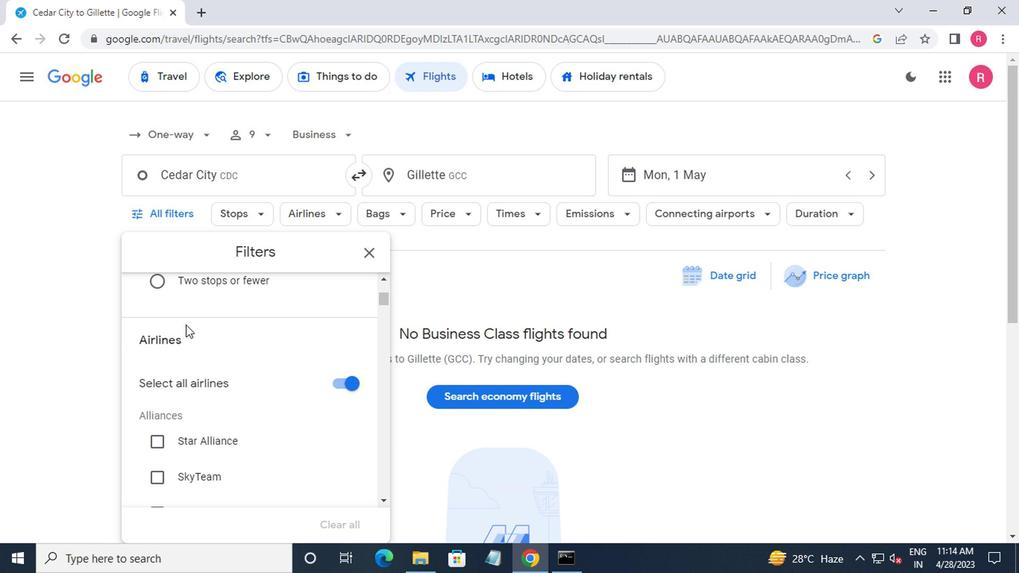 
Action: Mouse moved to (341, 313)
Screenshot: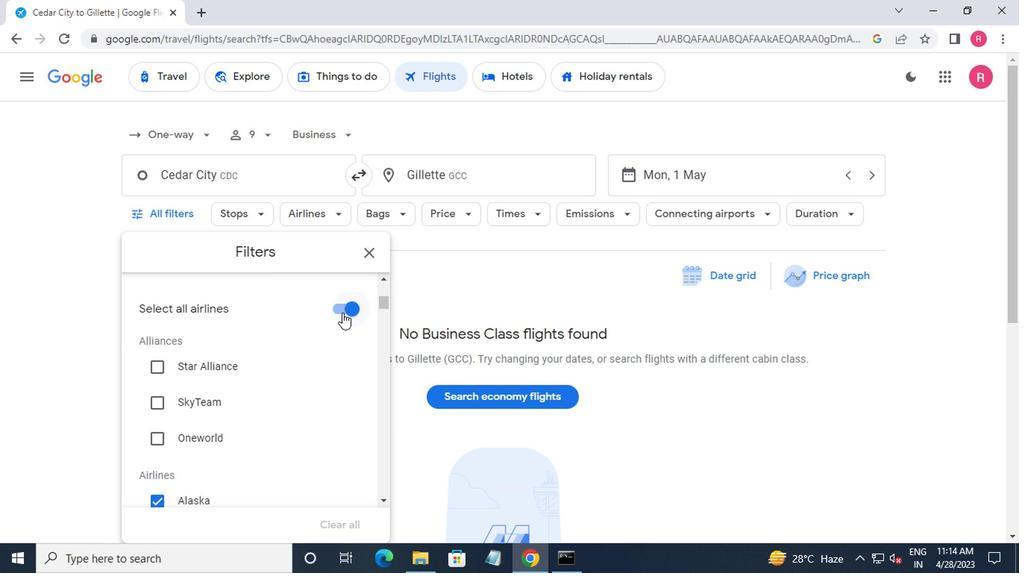 
Action: Mouse pressed left at (341, 313)
Screenshot: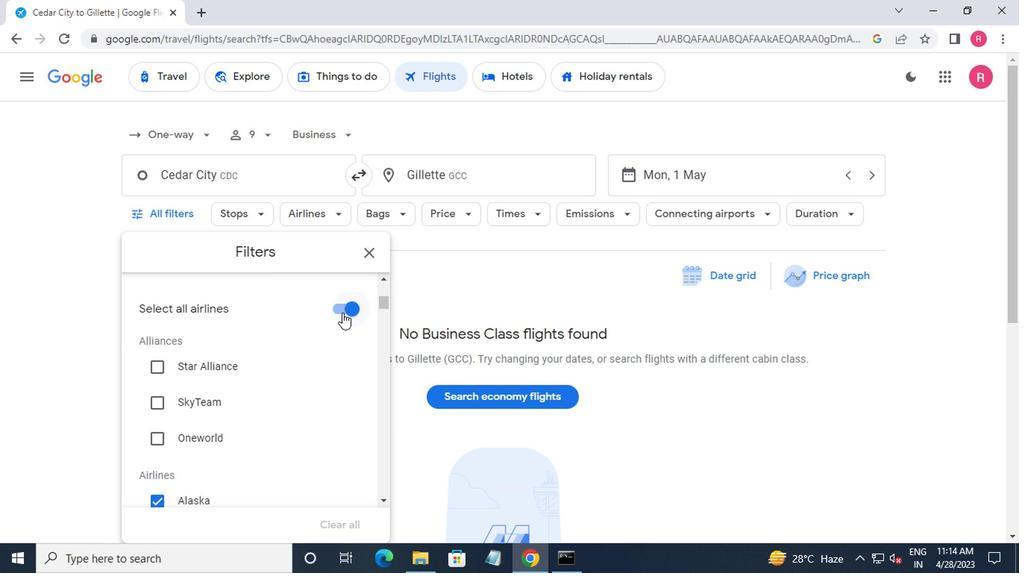 
Action: Mouse moved to (342, 313)
Screenshot: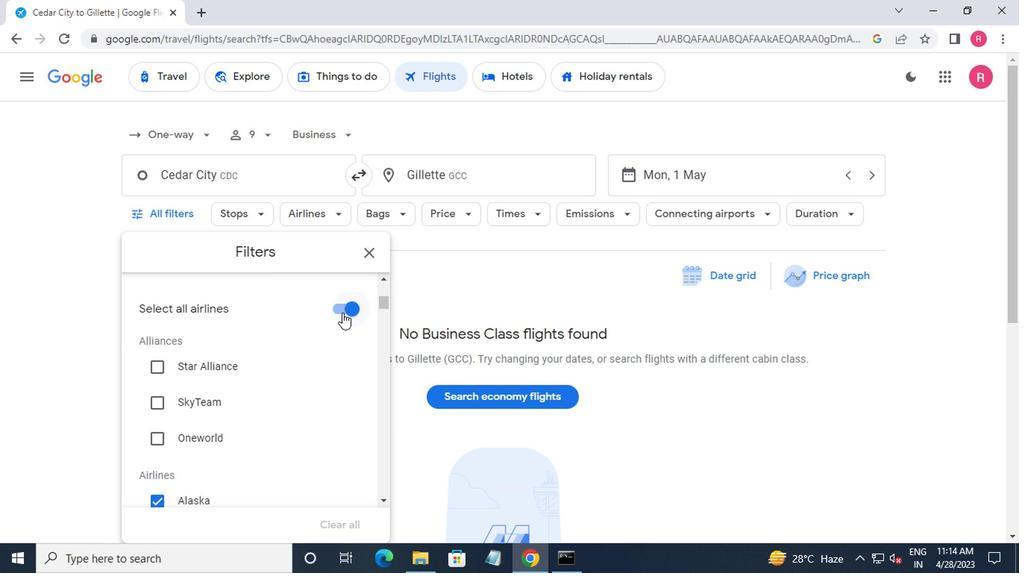 
Action: Mouse scrolled (342, 312) with delta (0, -1)
Screenshot: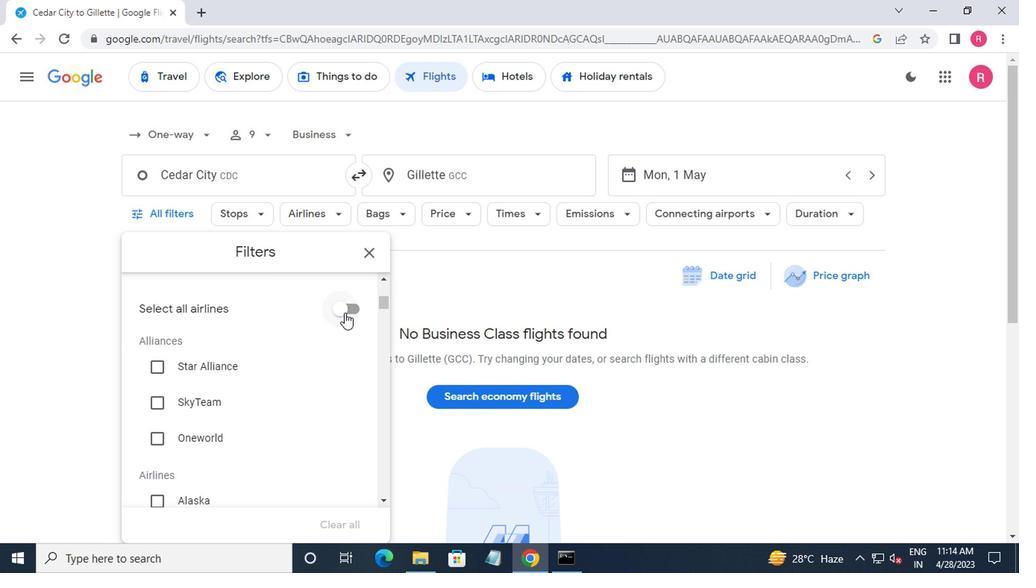 
Action: Mouse moved to (268, 322)
Screenshot: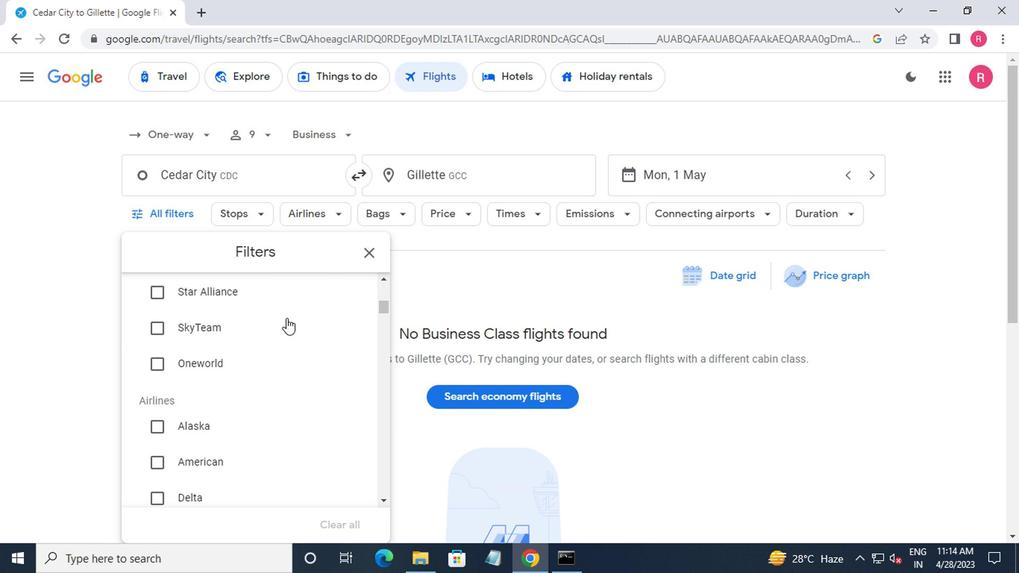 
Action: Mouse scrolled (268, 322) with delta (0, 0)
Screenshot: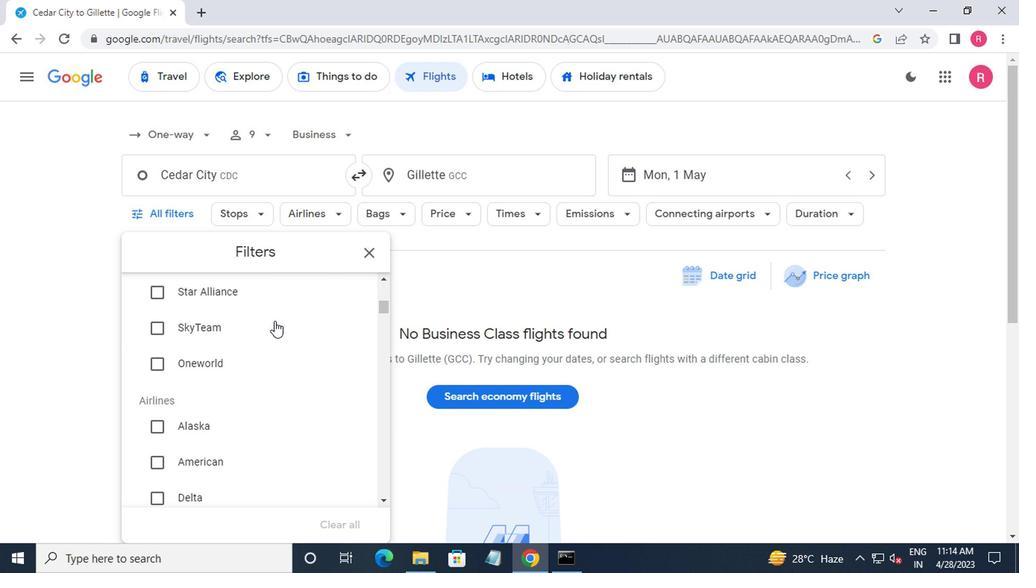 
Action: Mouse scrolled (268, 322) with delta (0, 0)
Screenshot: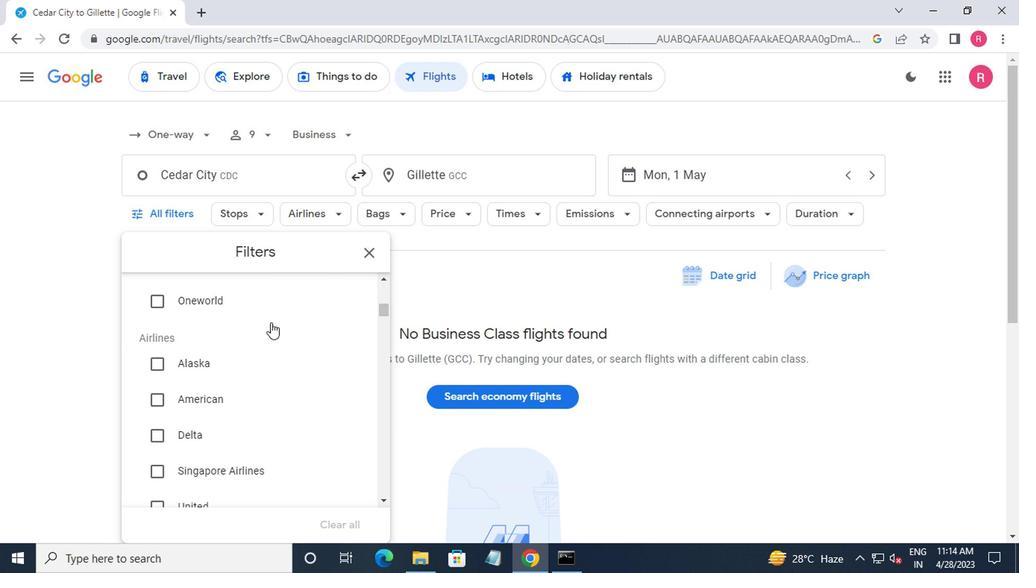 
Action: Mouse scrolled (268, 322) with delta (0, 0)
Screenshot: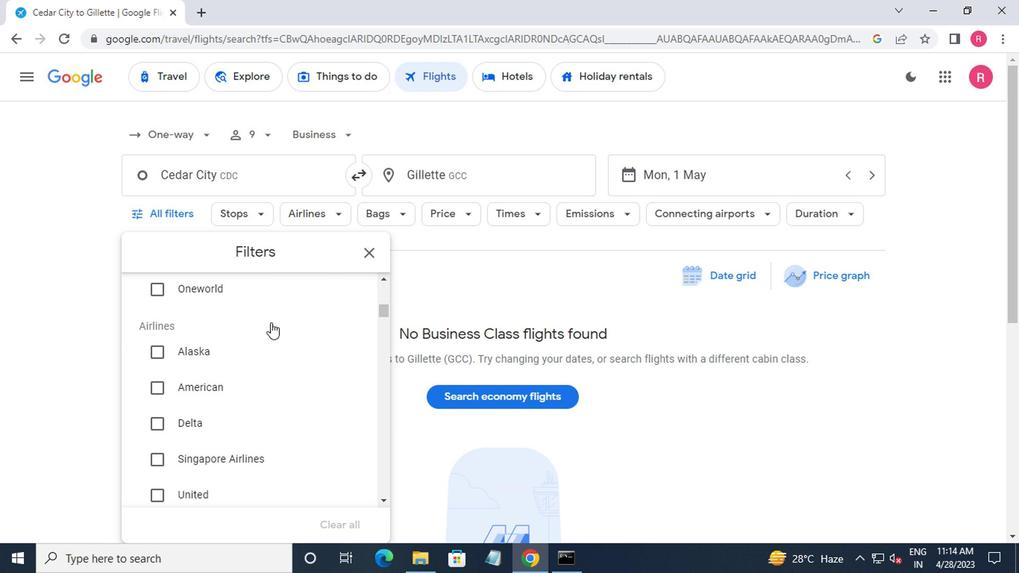 
Action: Mouse scrolled (268, 324) with delta (0, 1)
Screenshot: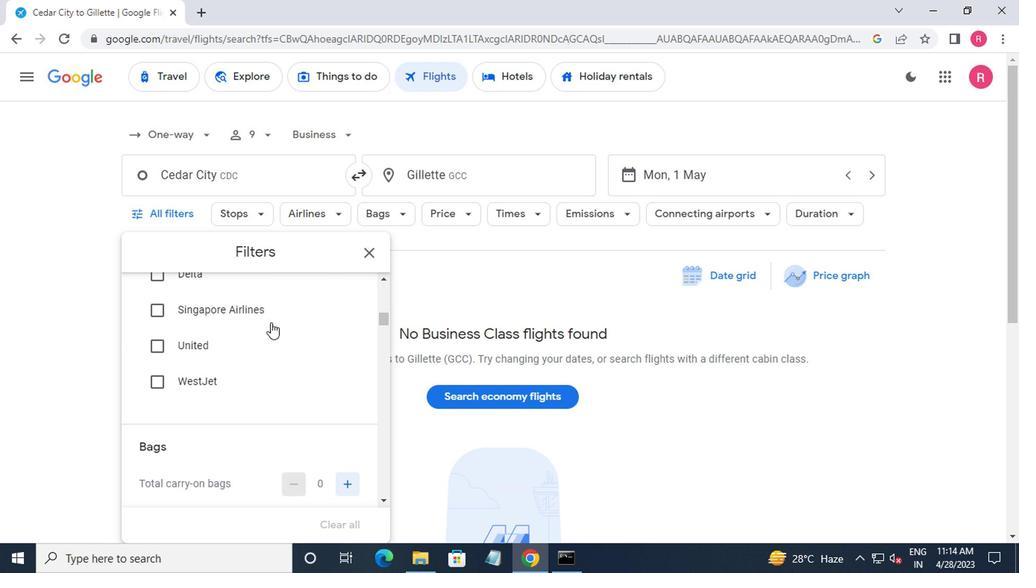
Action: Mouse moved to (328, 422)
Screenshot: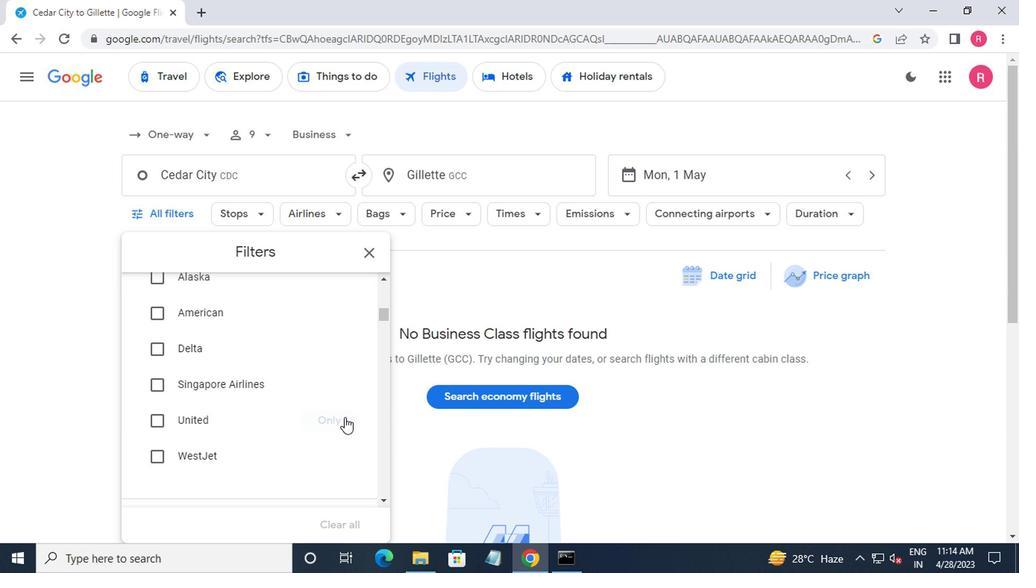 
Action: Mouse pressed left at (328, 422)
Screenshot: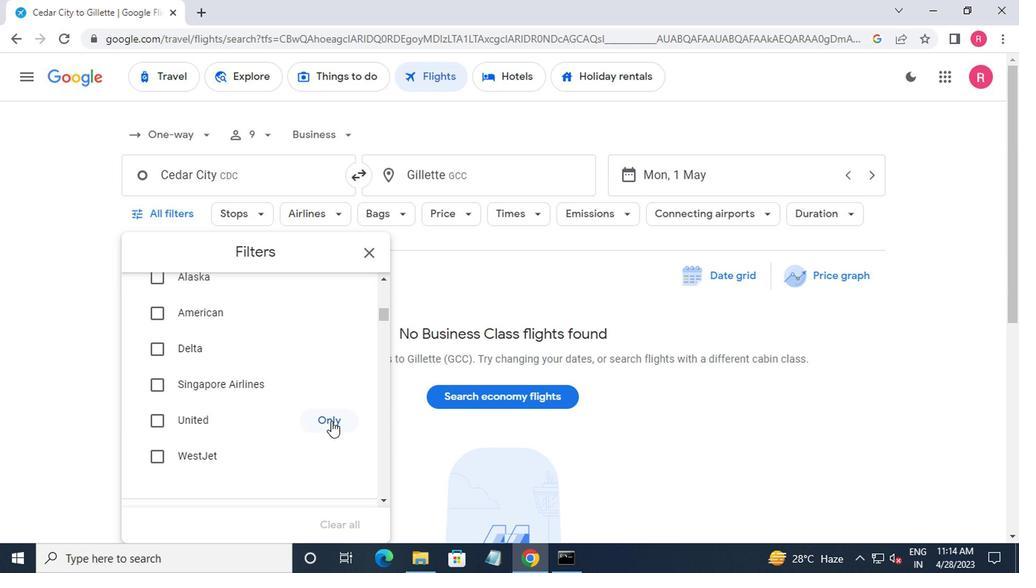 
Action: Mouse moved to (326, 418)
Screenshot: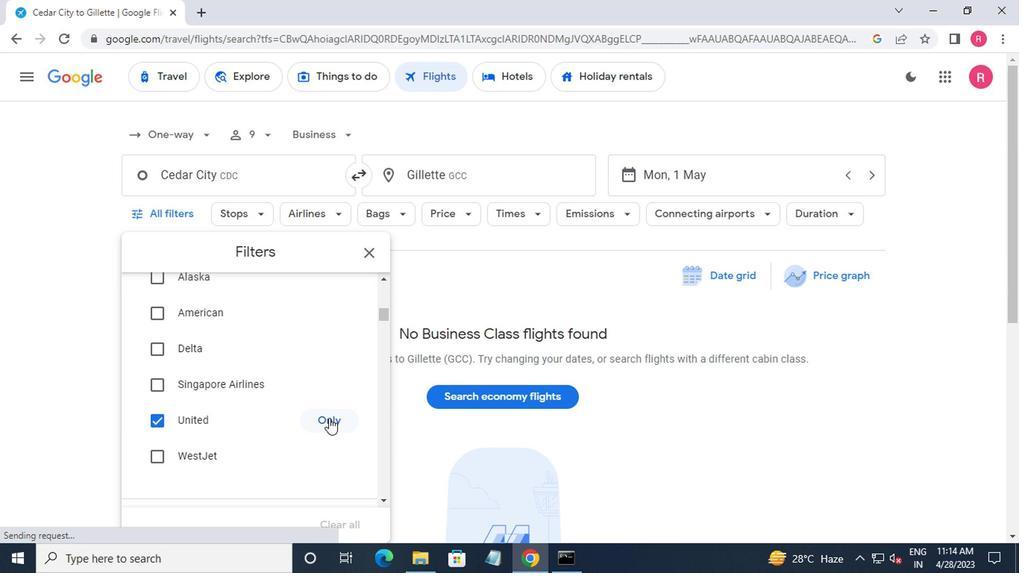 
Action: Mouse scrolled (326, 417) with delta (0, -1)
Screenshot: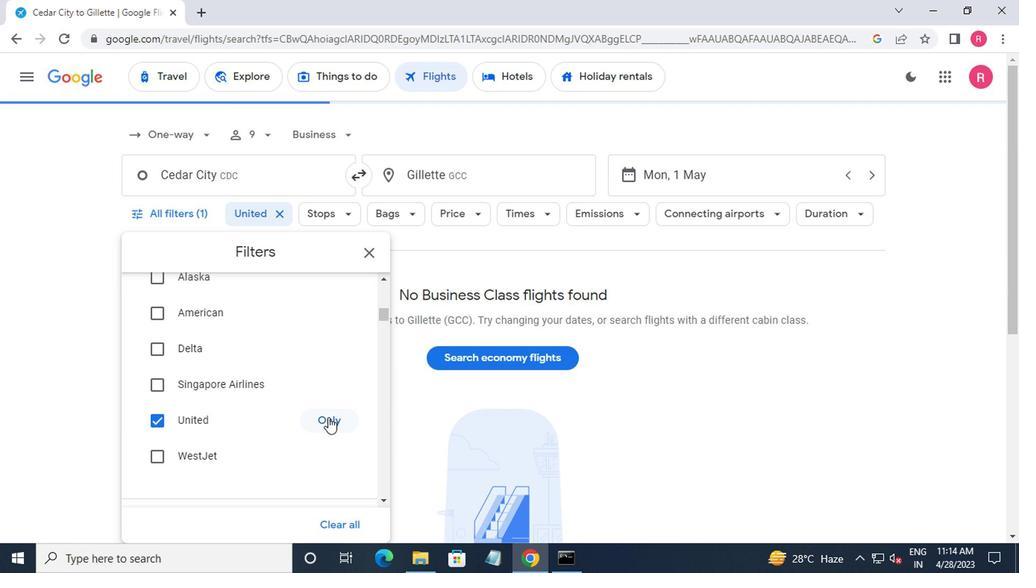 
Action: Mouse scrolled (326, 417) with delta (0, -1)
Screenshot: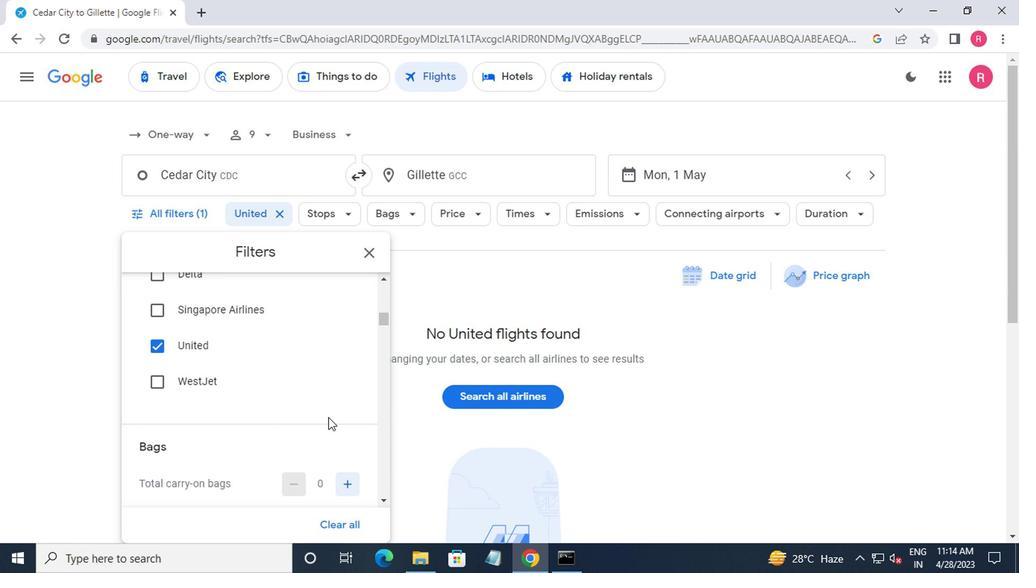 
Action: Mouse scrolled (326, 417) with delta (0, -1)
Screenshot: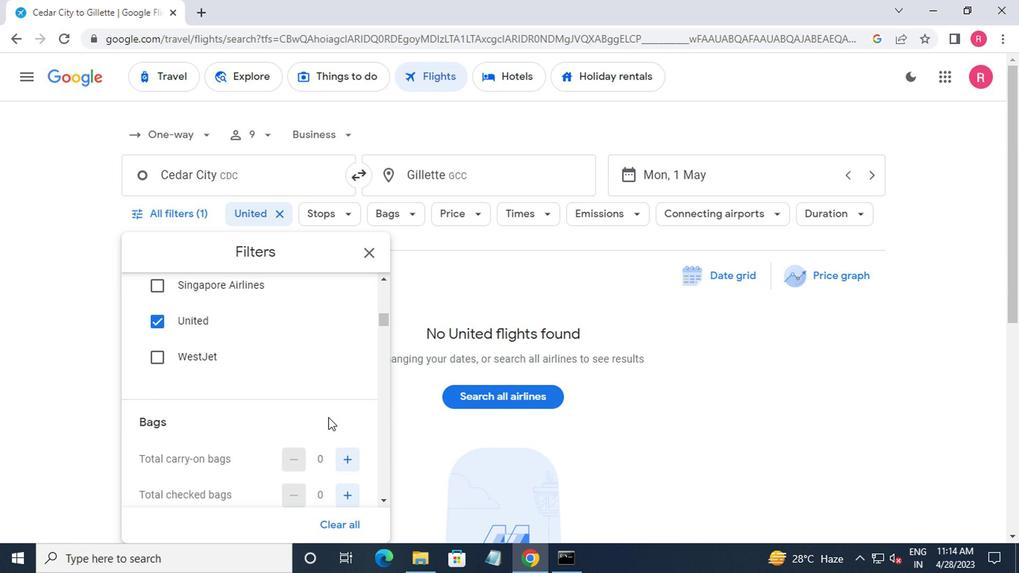
Action: Mouse moved to (345, 341)
Screenshot: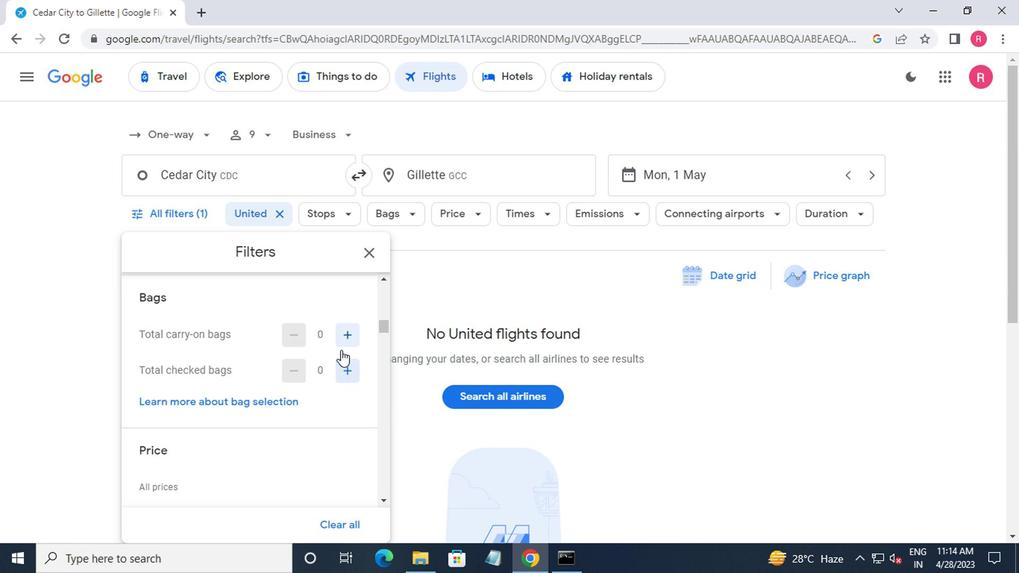 
Action: Mouse pressed left at (345, 341)
Screenshot: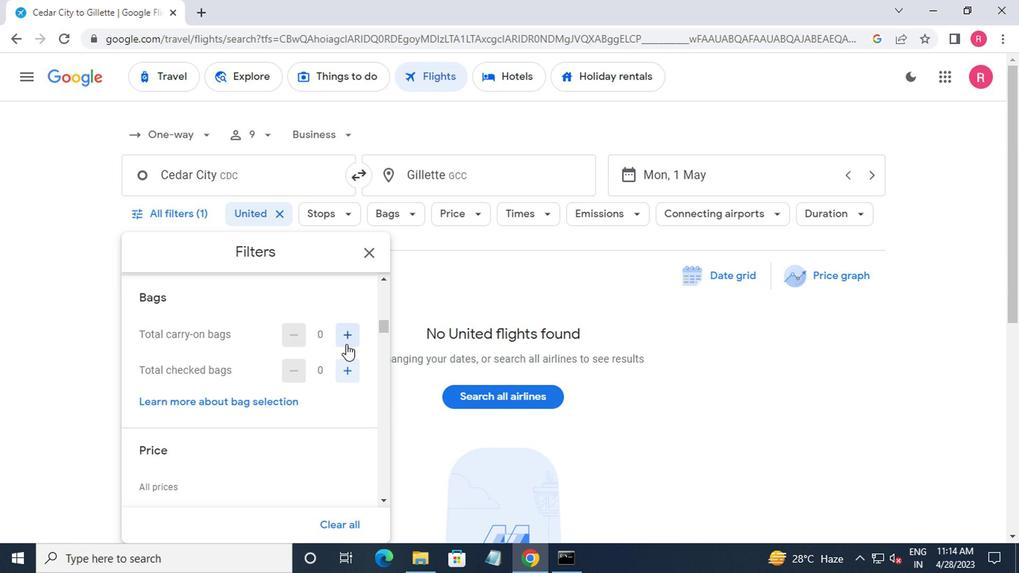 
Action: Mouse moved to (345, 341)
Screenshot: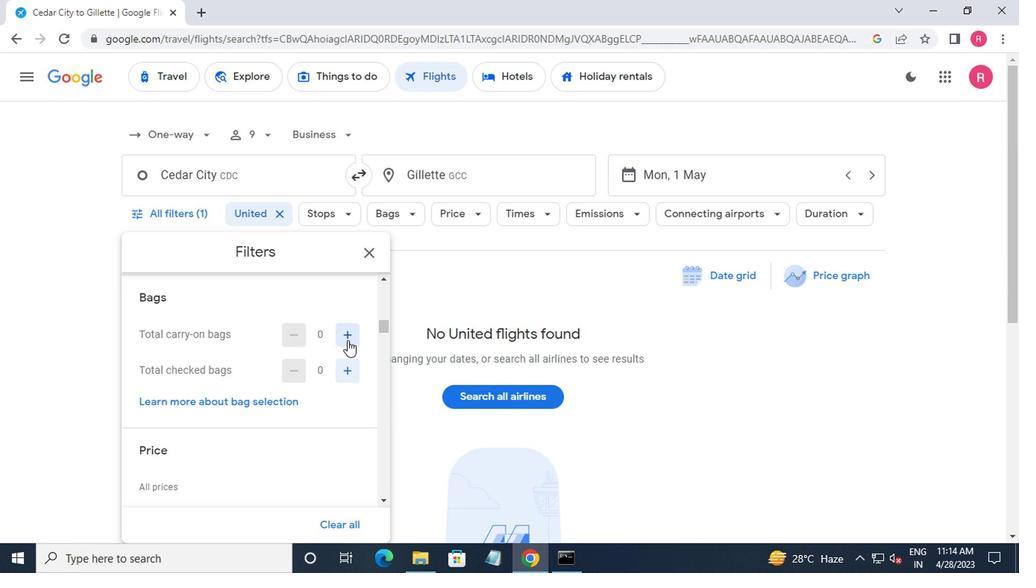 
Action: Mouse scrolled (345, 340) with delta (0, 0)
Screenshot: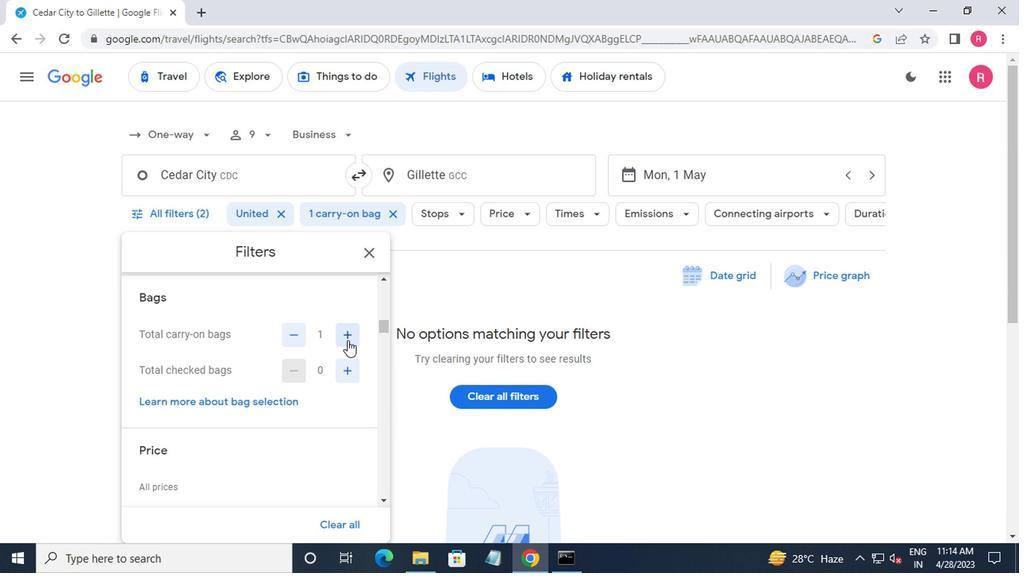 
Action: Mouse moved to (347, 436)
Screenshot: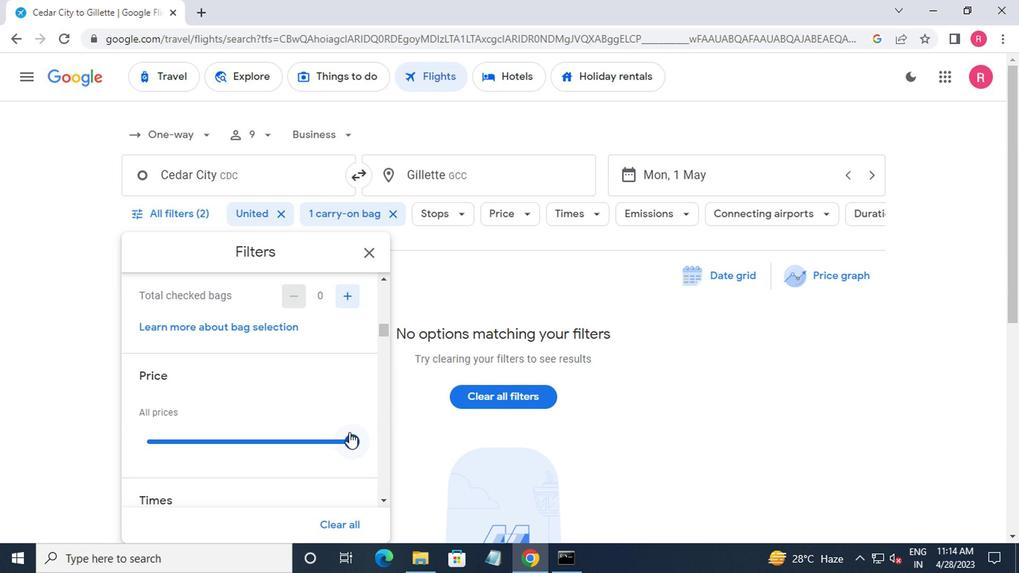 
Action: Mouse pressed left at (347, 436)
Screenshot: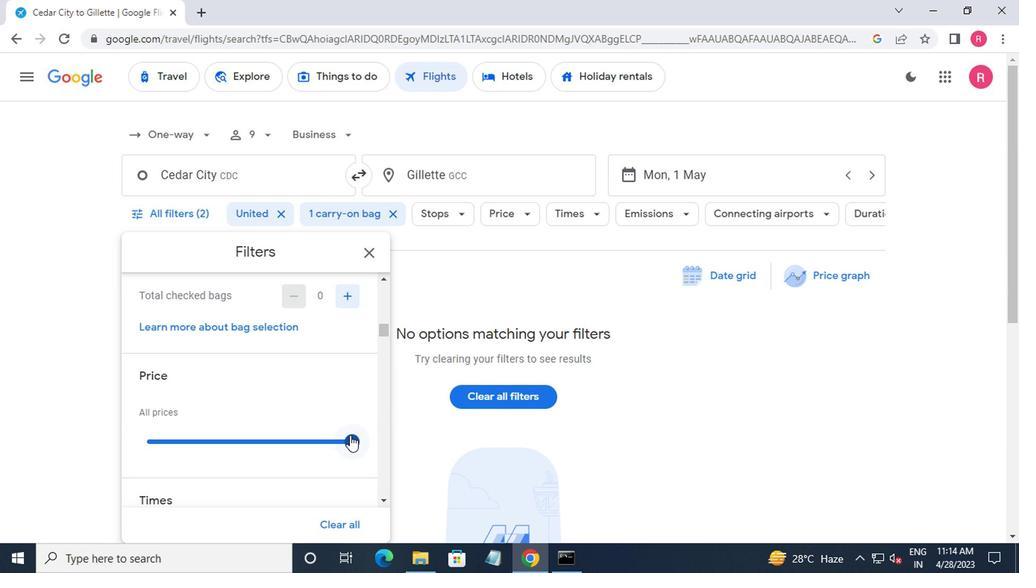 
Action: Mouse moved to (347, 437)
Screenshot: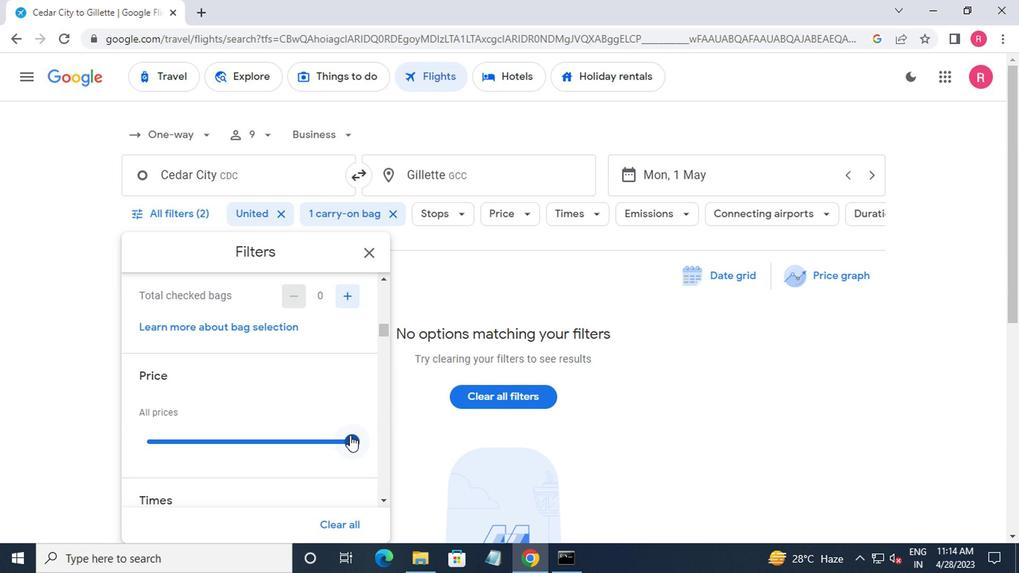 
Action: Mouse scrolled (347, 436) with delta (0, 0)
Screenshot: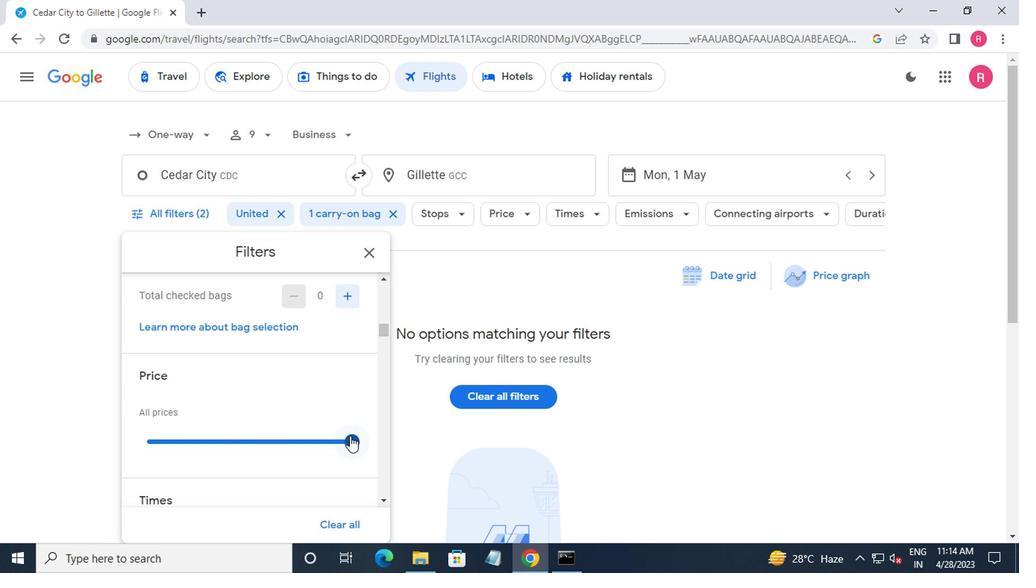 
Action: Mouse scrolled (347, 436) with delta (0, 0)
Screenshot: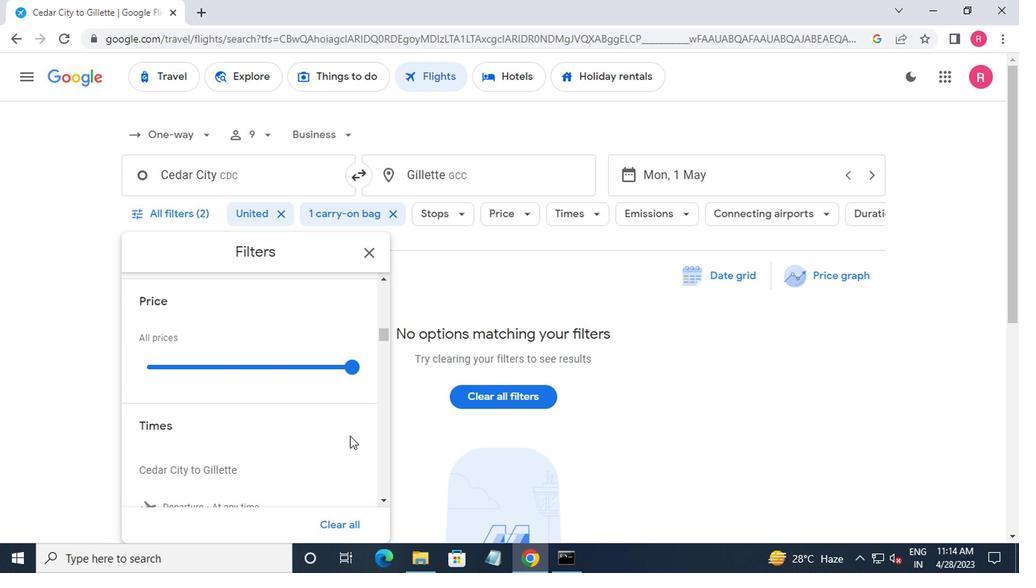 
Action: Mouse scrolled (347, 436) with delta (0, 0)
Screenshot: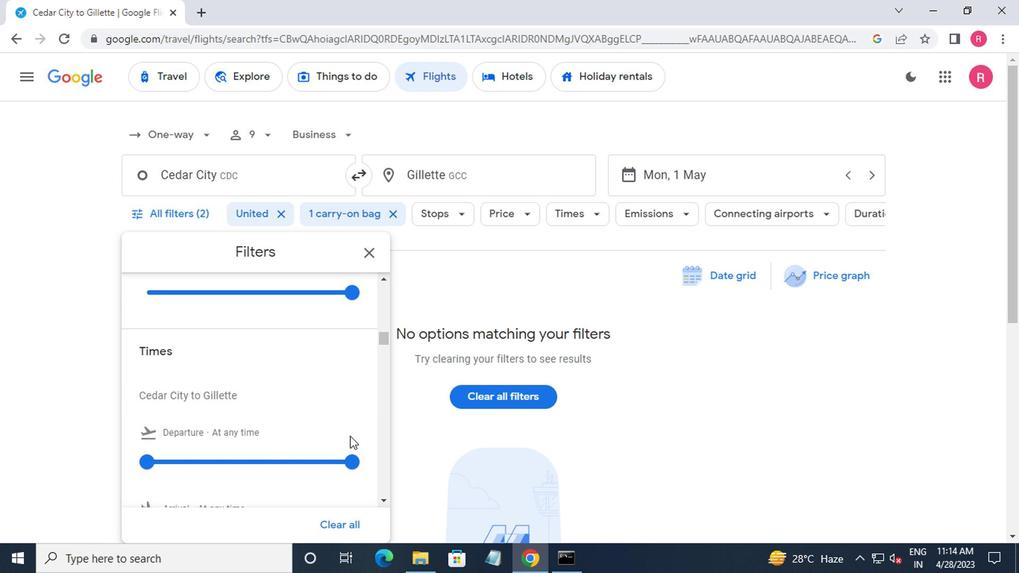 
Action: Mouse moved to (140, 379)
Screenshot: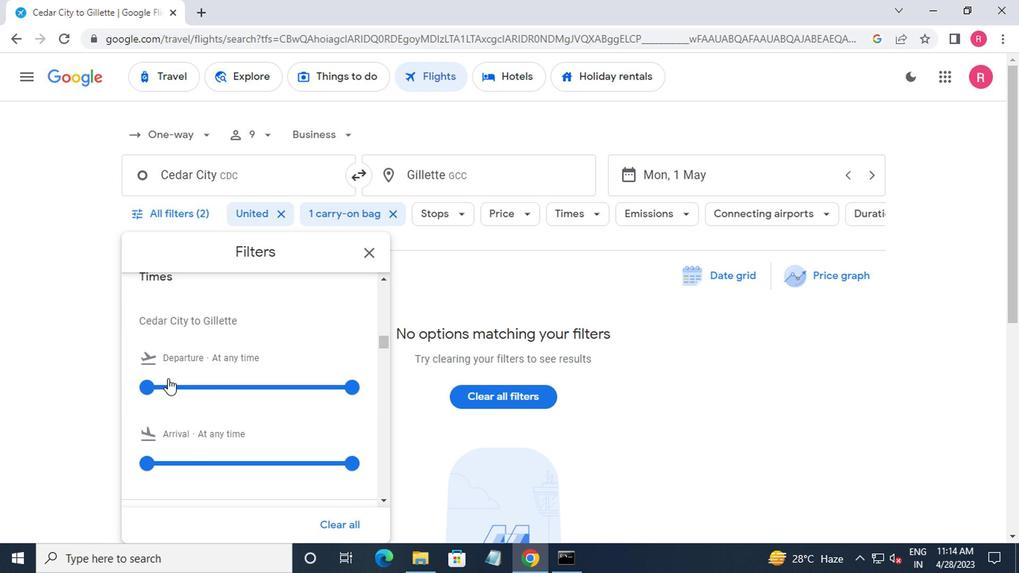 
Action: Mouse pressed left at (140, 379)
Screenshot: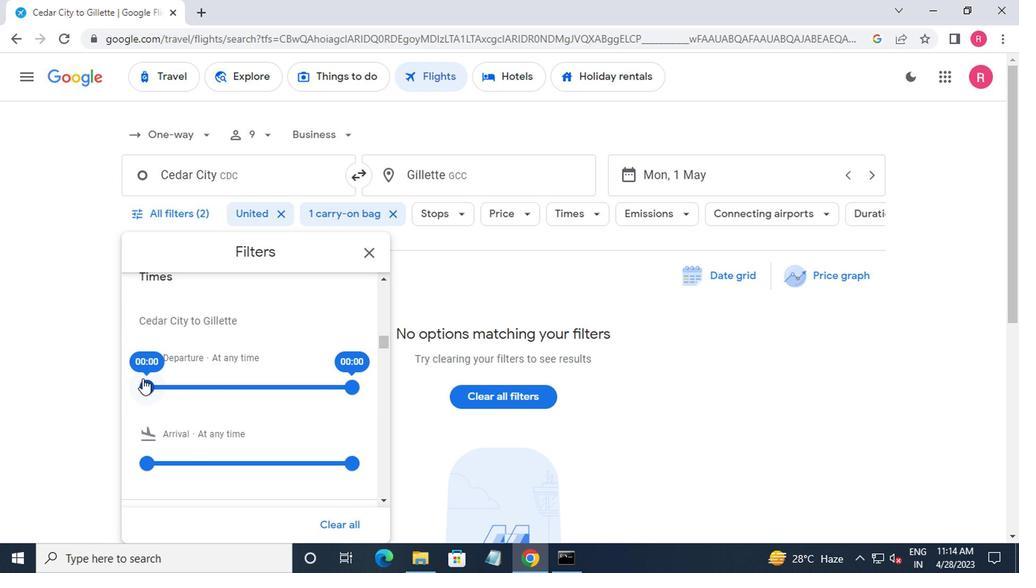 
Action: Mouse moved to (338, 391)
Screenshot: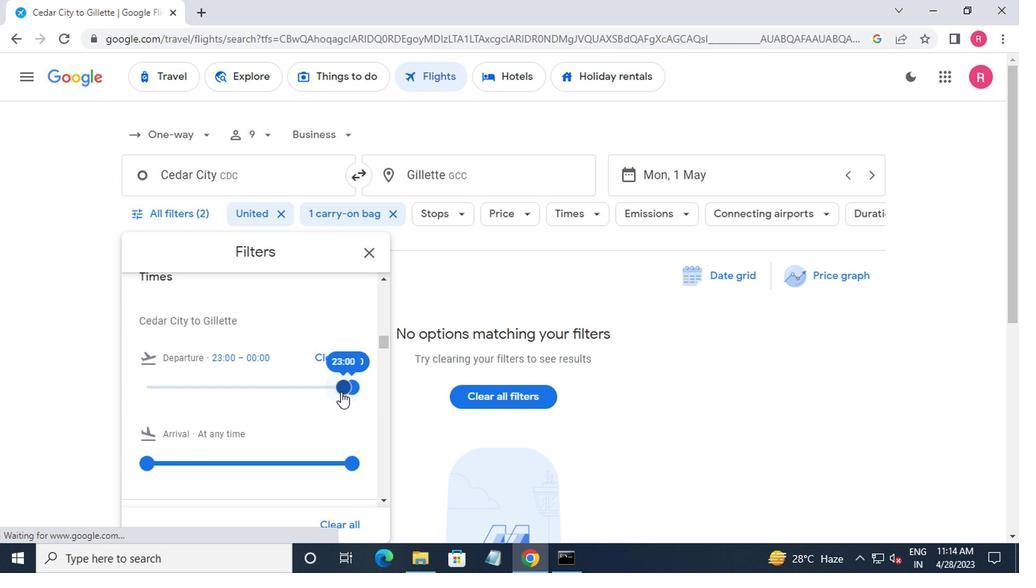
Action: Mouse pressed left at (338, 391)
Screenshot: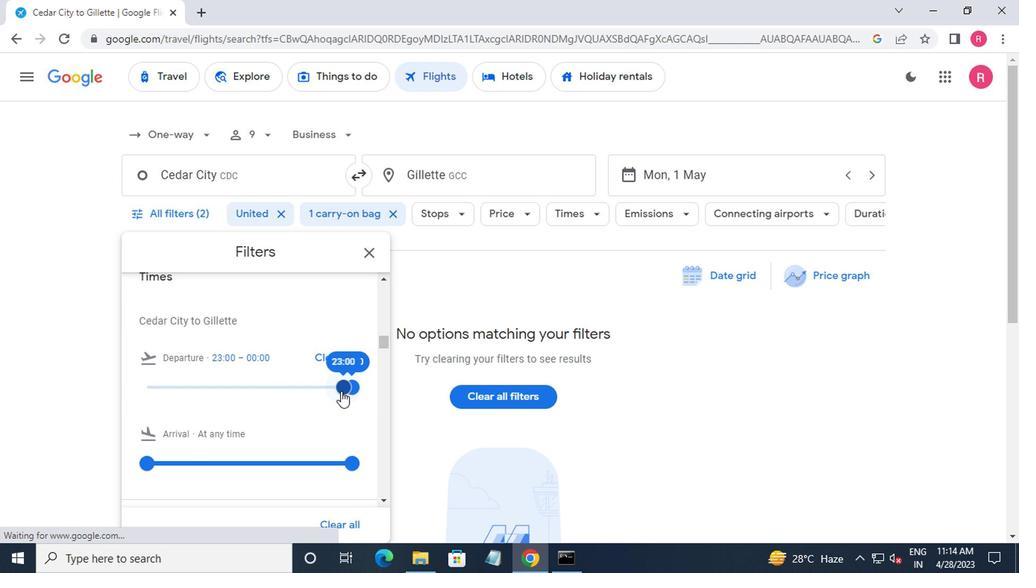 
Action: Mouse moved to (336, 389)
Screenshot: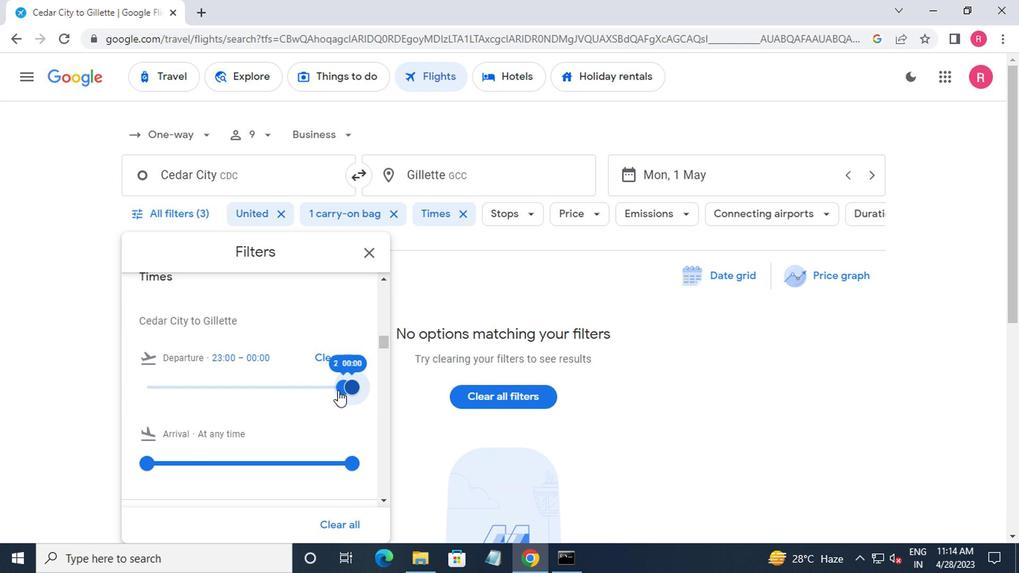 
Action: Mouse pressed left at (336, 389)
Screenshot: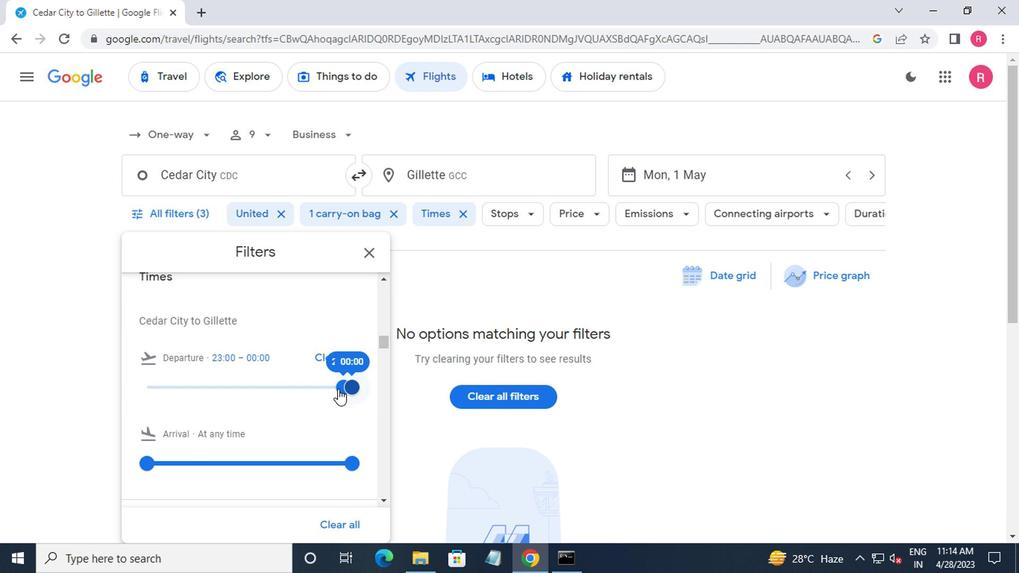 
Action: Mouse moved to (346, 385)
Screenshot: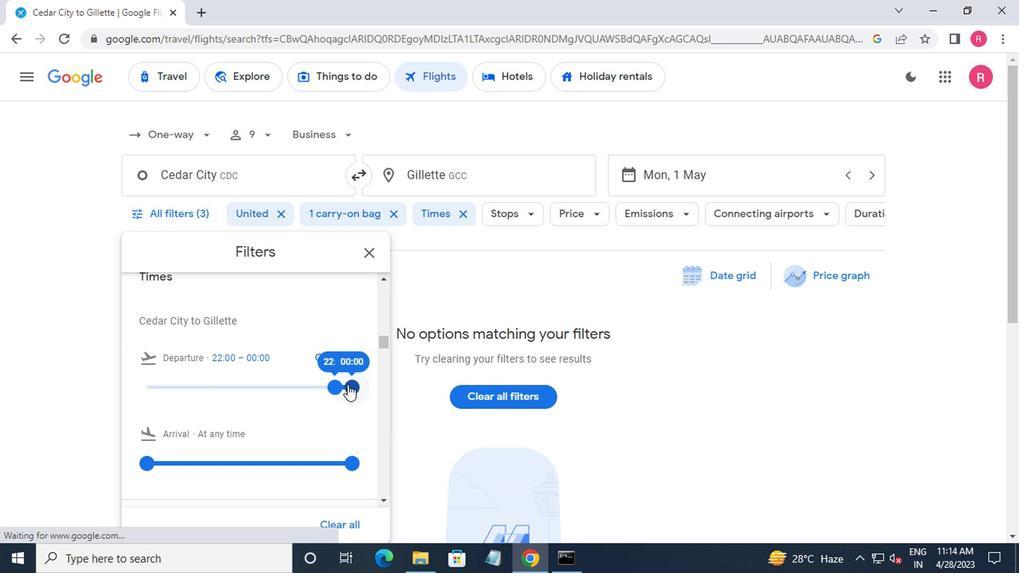 
Action: Mouse pressed left at (346, 385)
Screenshot: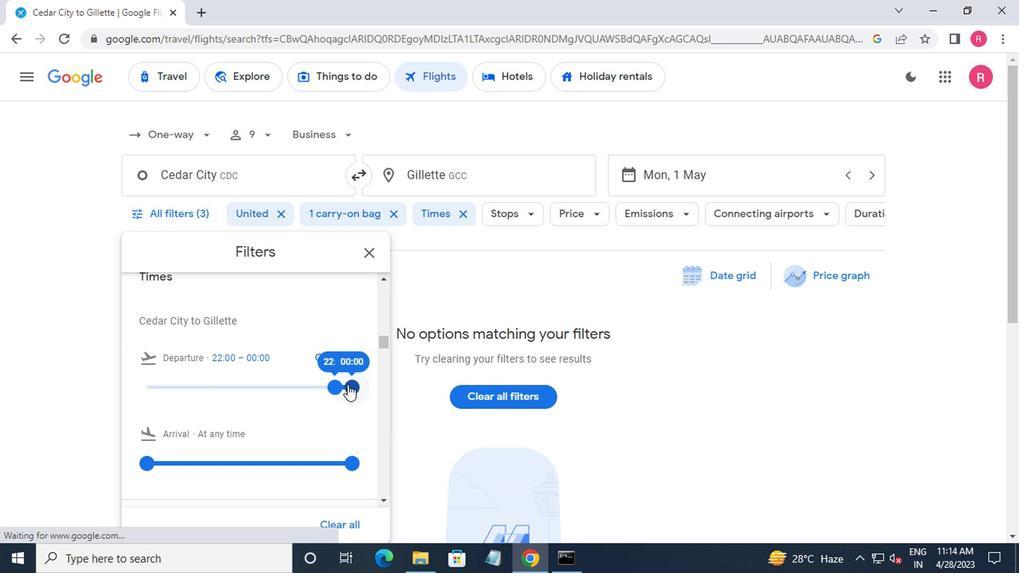 
Action: Mouse moved to (350, 388)
Screenshot: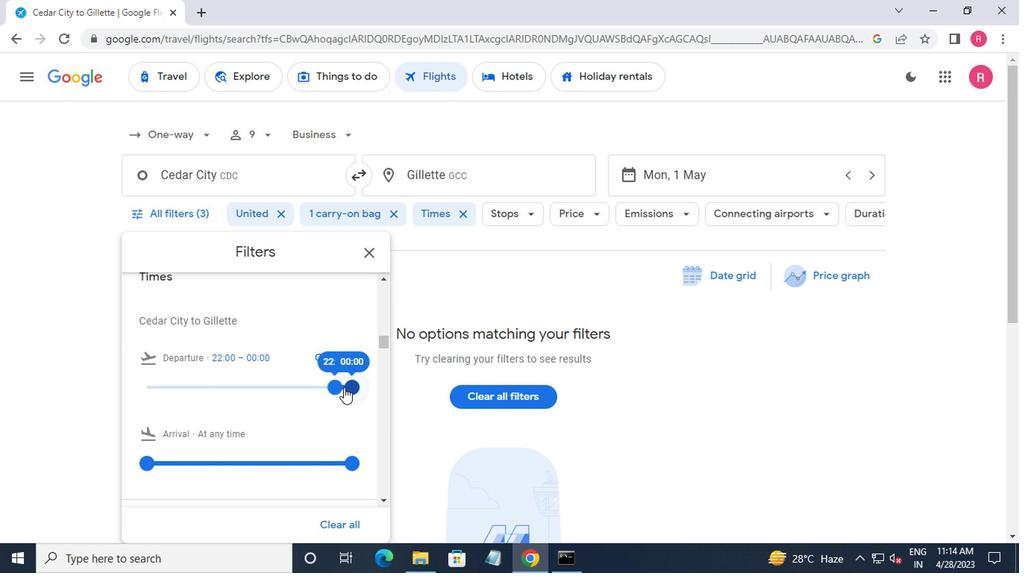 
Action: Mouse pressed left at (350, 388)
Screenshot: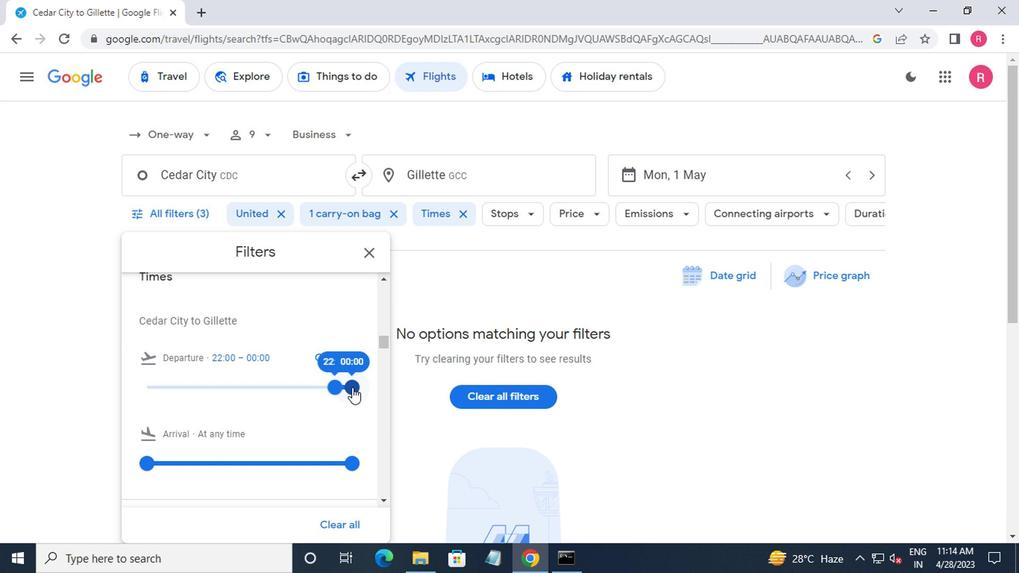 
Action: Mouse moved to (339, 388)
Screenshot: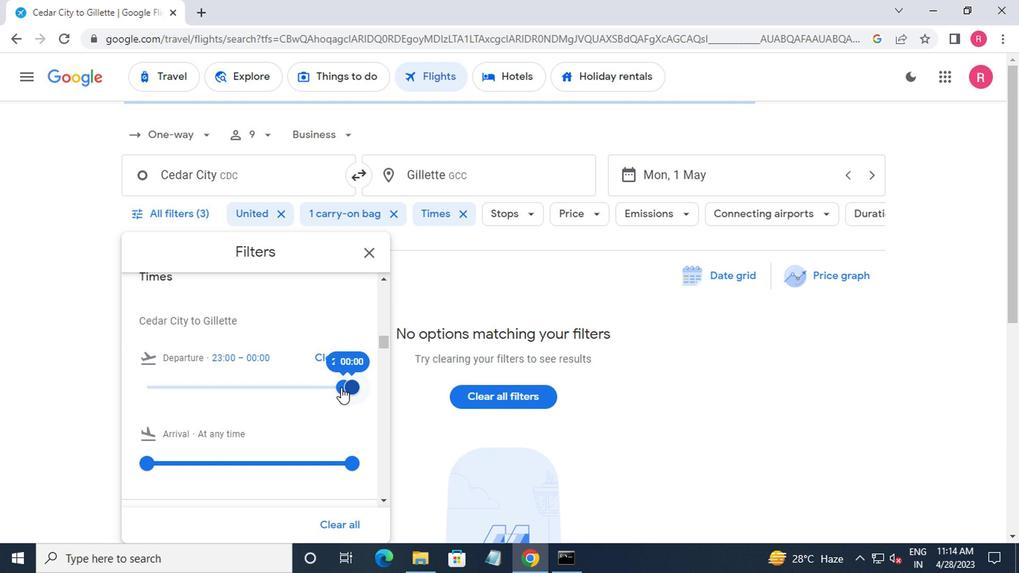 
Action: Mouse pressed left at (339, 388)
Screenshot: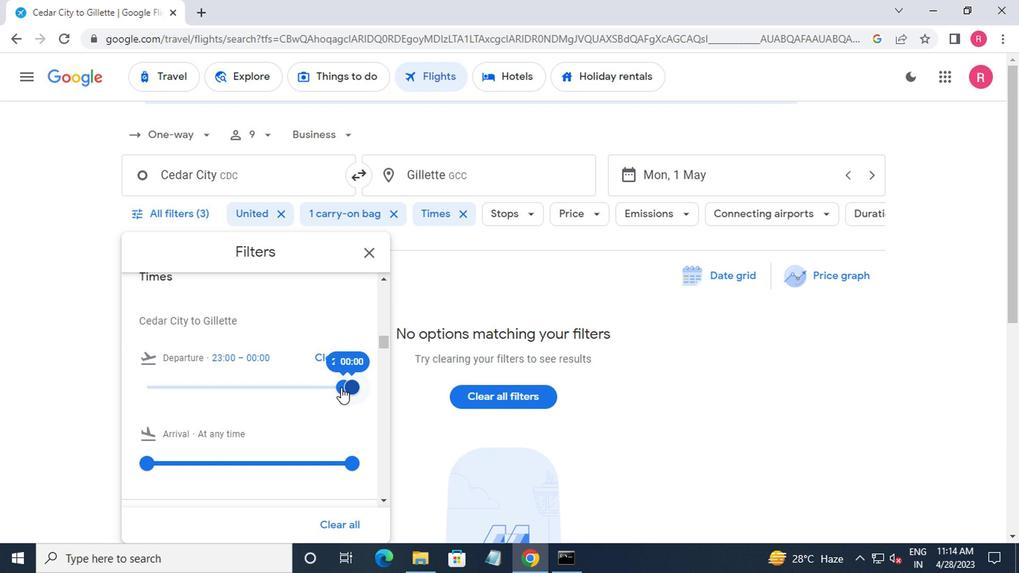 
Action: Mouse moved to (348, 391)
Screenshot: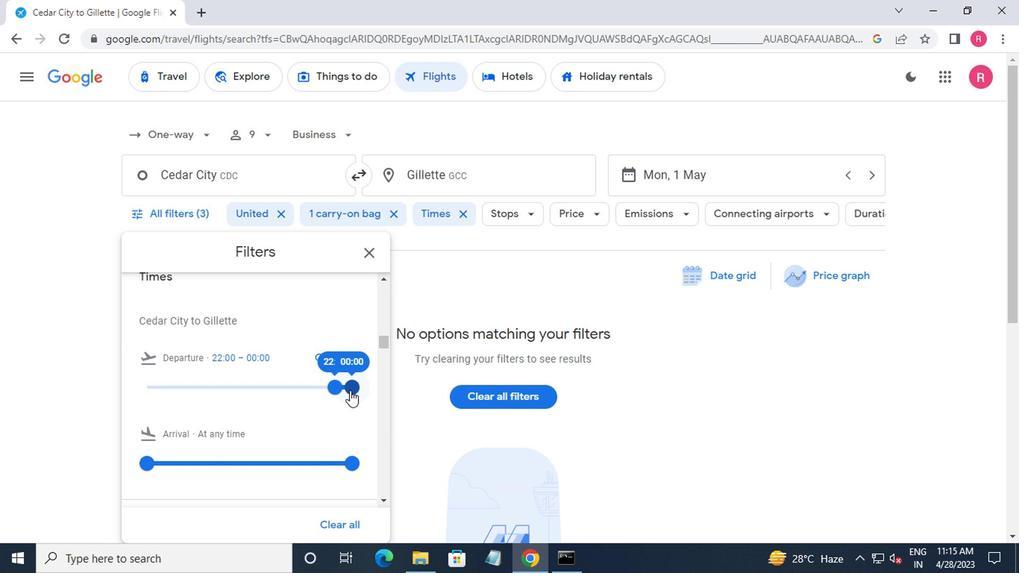 
Action: Mouse pressed left at (348, 391)
Screenshot: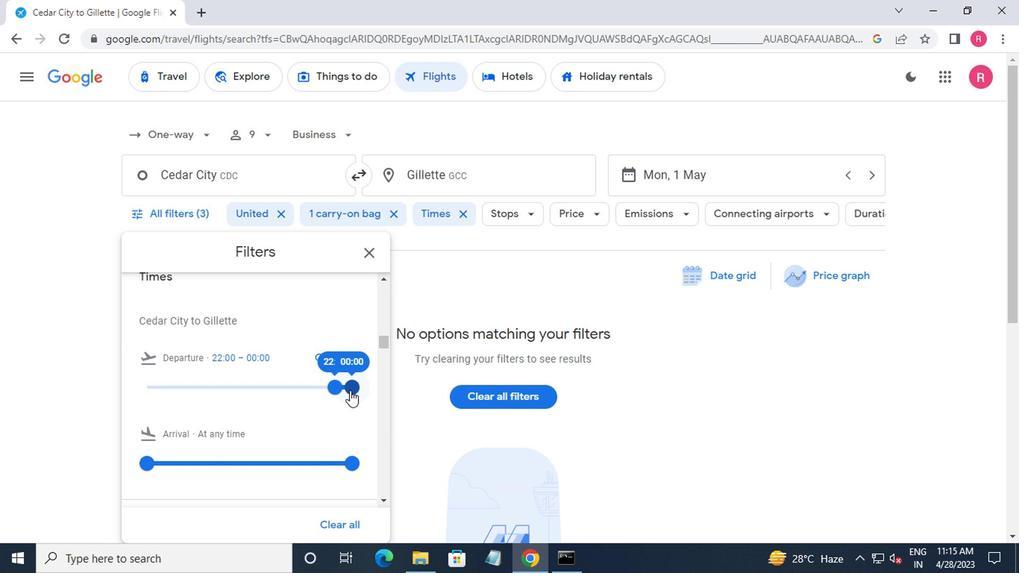 
Action: Mouse moved to (365, 259)
Screenshot: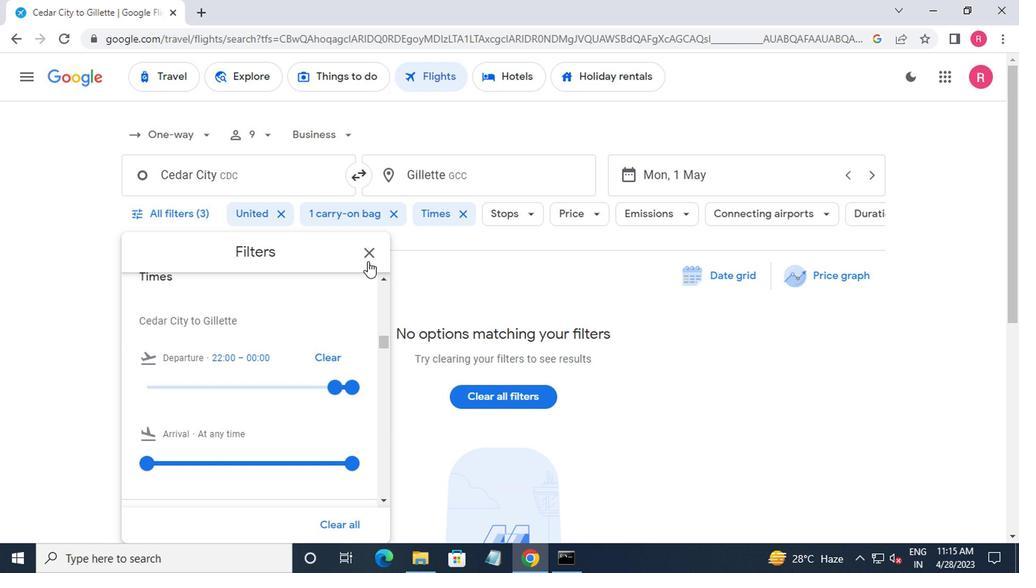 
Action: Mouse pressed left at (365, 259)
Screenshot: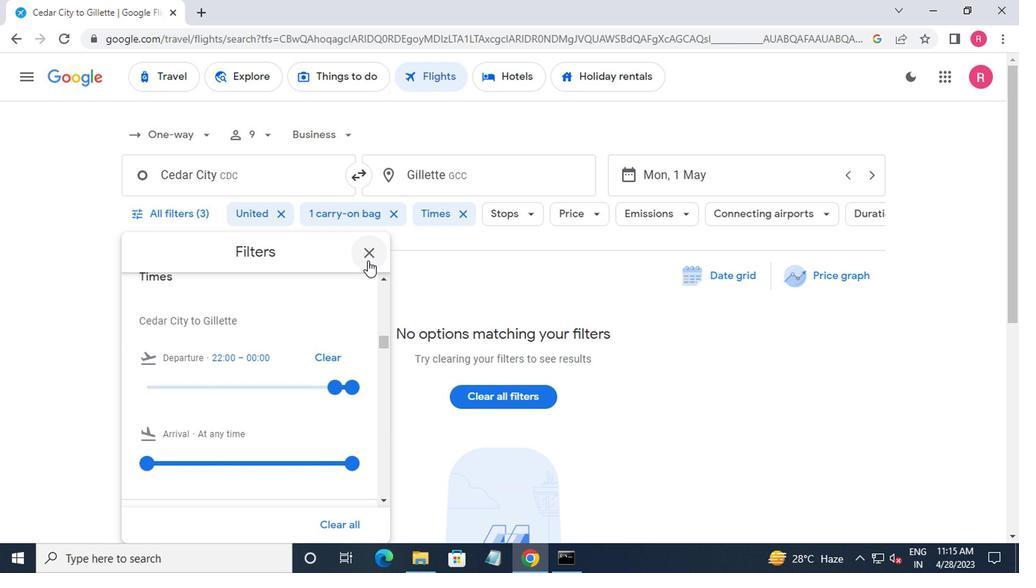 
Action: Mouse moved to (361, 261)
Screenshot: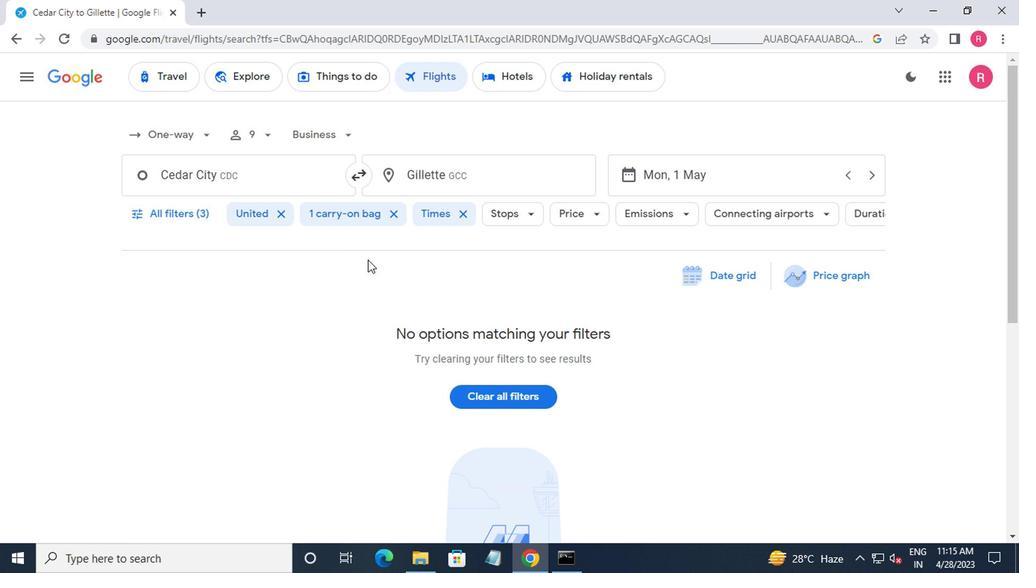 
